 Task: Look for space in São Marcos, Brazil from 5th June, 2023 to 16th June, 2023 for 2 adults in price range Rs.14000 to Rs.18000. Place can be entire place with 1  bedroom having 1 bed and 1 bathroom. Property type can be hotel. Amenities needed are: washing machine, . Booking option can be shelf check-in. Required host language is Spanish.
Action: Mouse moved to (455, 122)
Screenshot: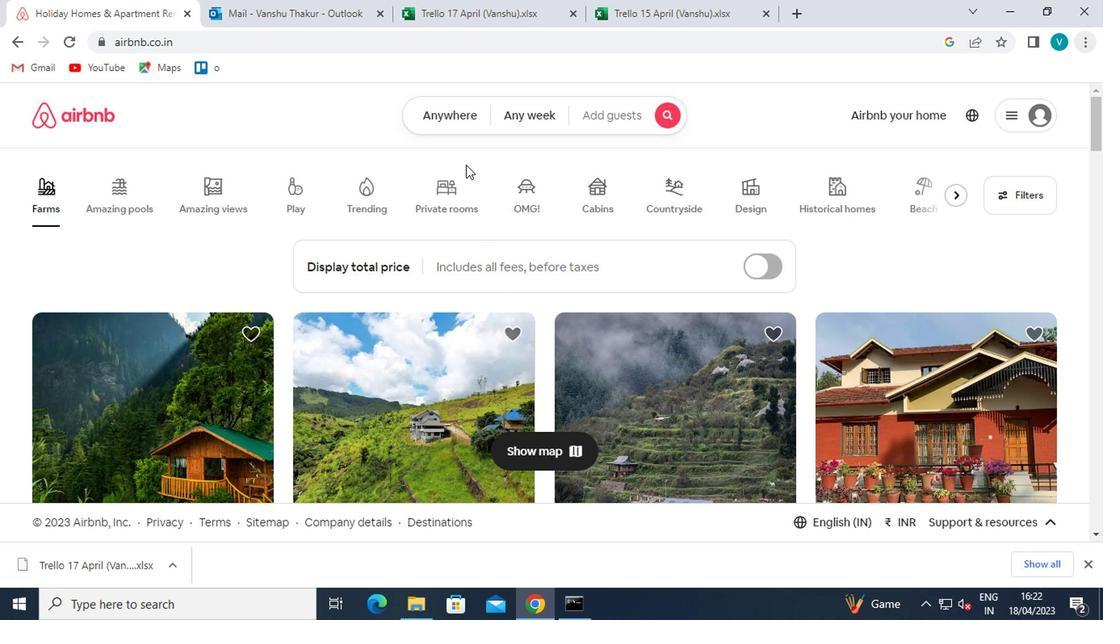 
Action: Mouse pressed left at (455, 122)
Screenshot: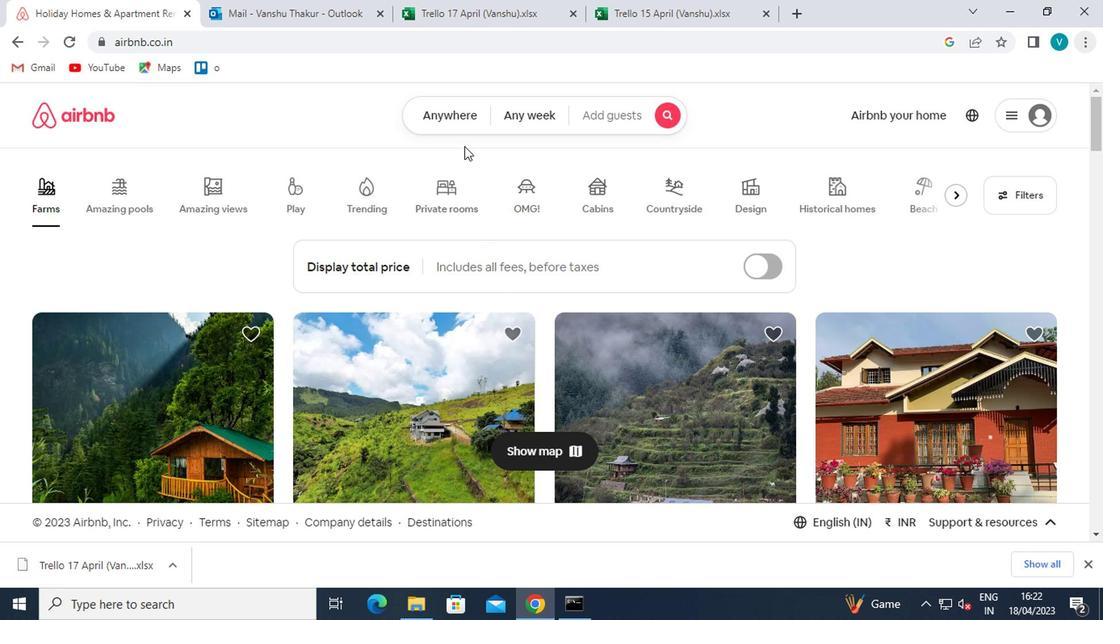 
Action: Mouse moved to (385, 183)
Screenshot: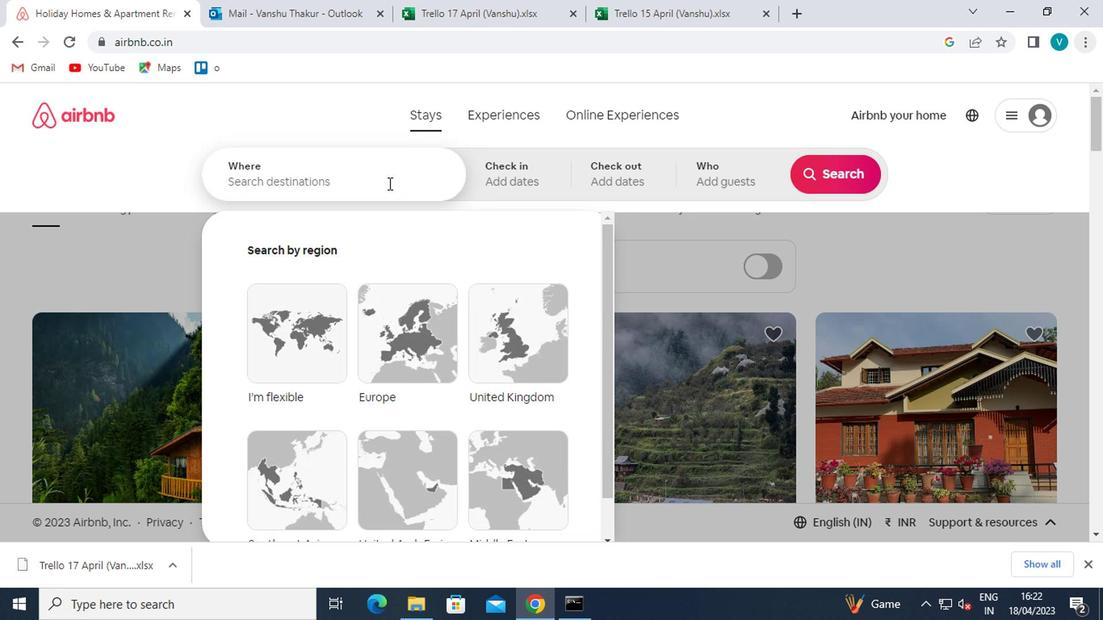 
Action: Mouse pressed left at (385, 183)
Screenshot: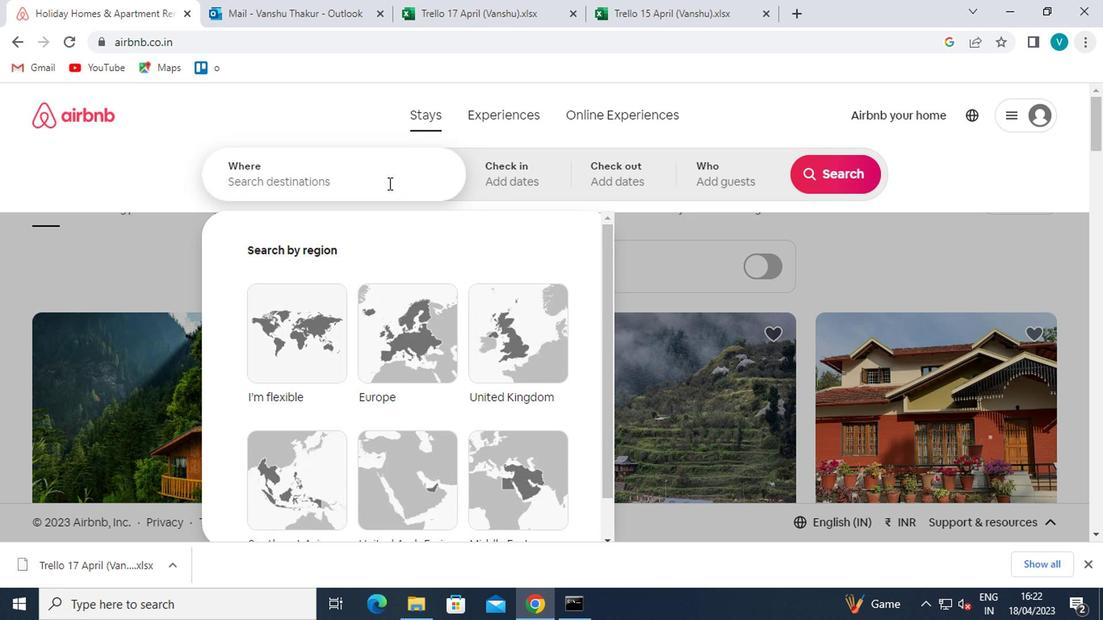 
Action: Key pressed <Key.shift>SAO<Key.space><Key.shift>MARCOS
Screenshot: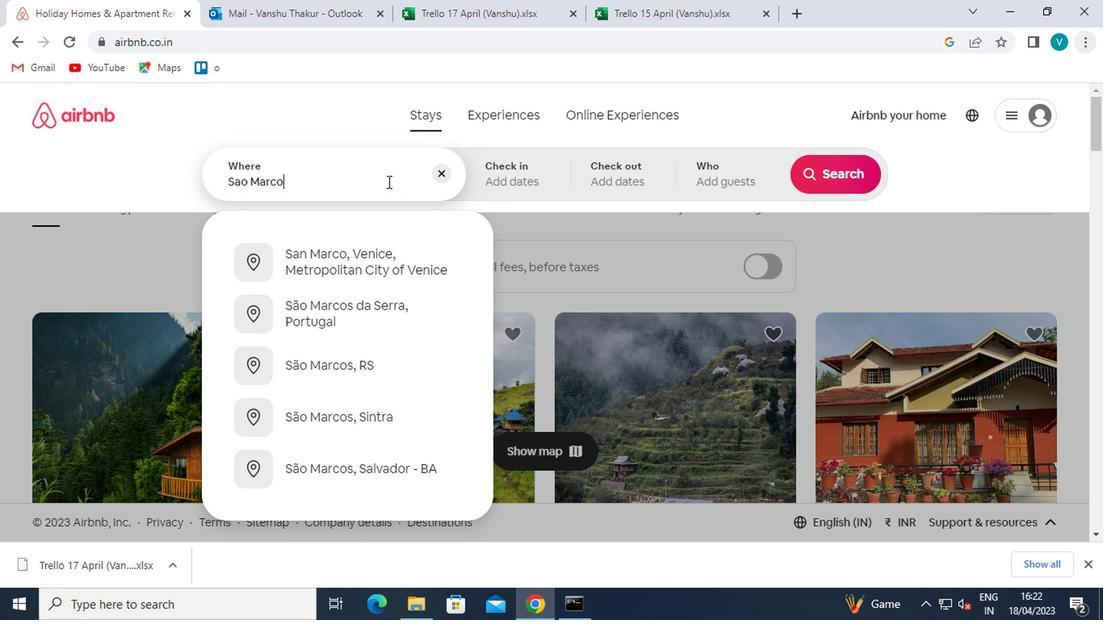 
Action: Mouse moved to (356, 268)
Screenshot: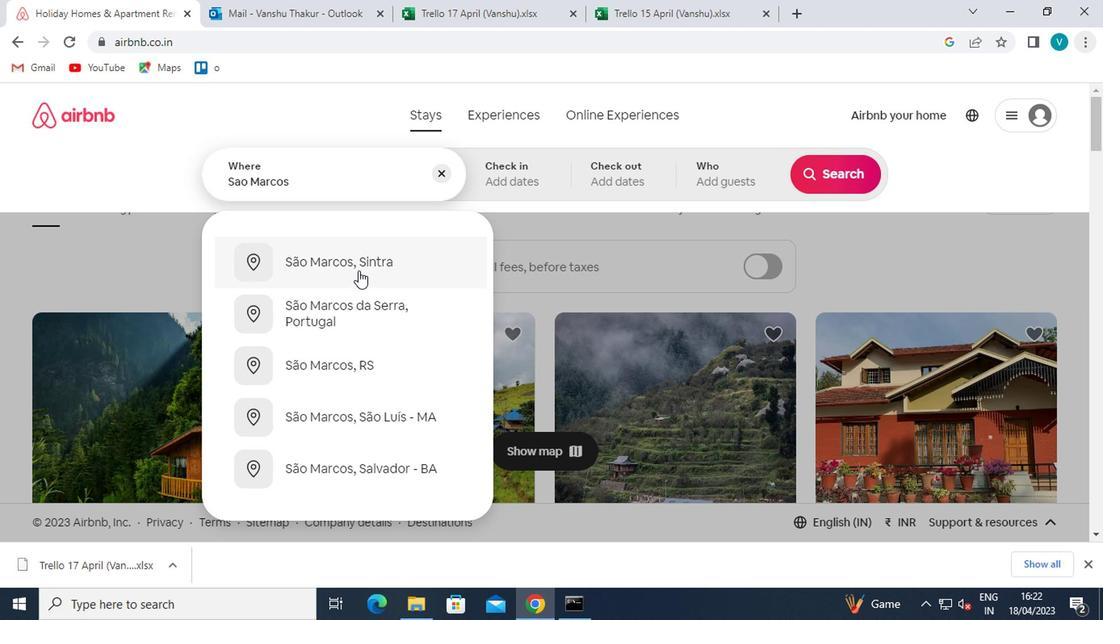 
Action: Mouse pressed left at (356, 268)
Screenshot: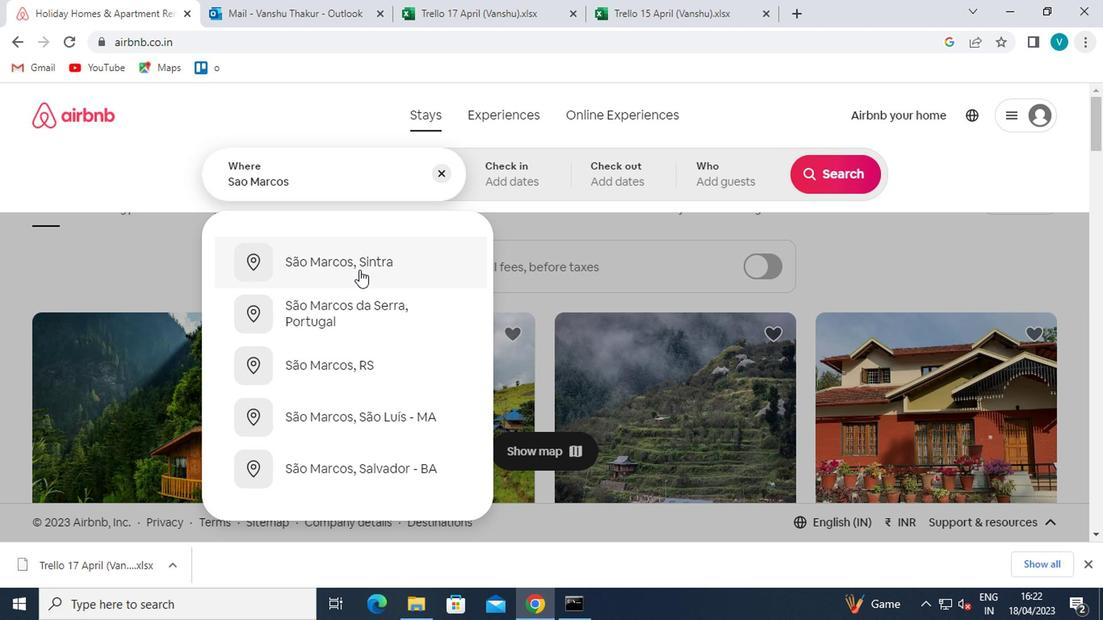 
Action: Mouse moved to (824, 304)
Screenshot: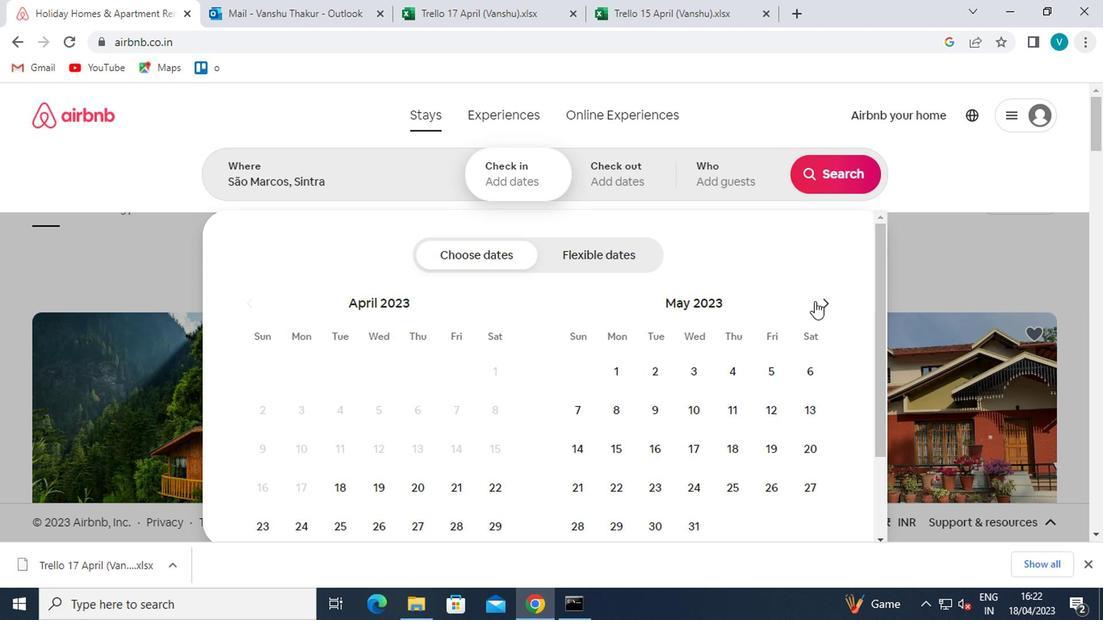 
Action: Mouse pressed left at (824, 304)
Screenshot: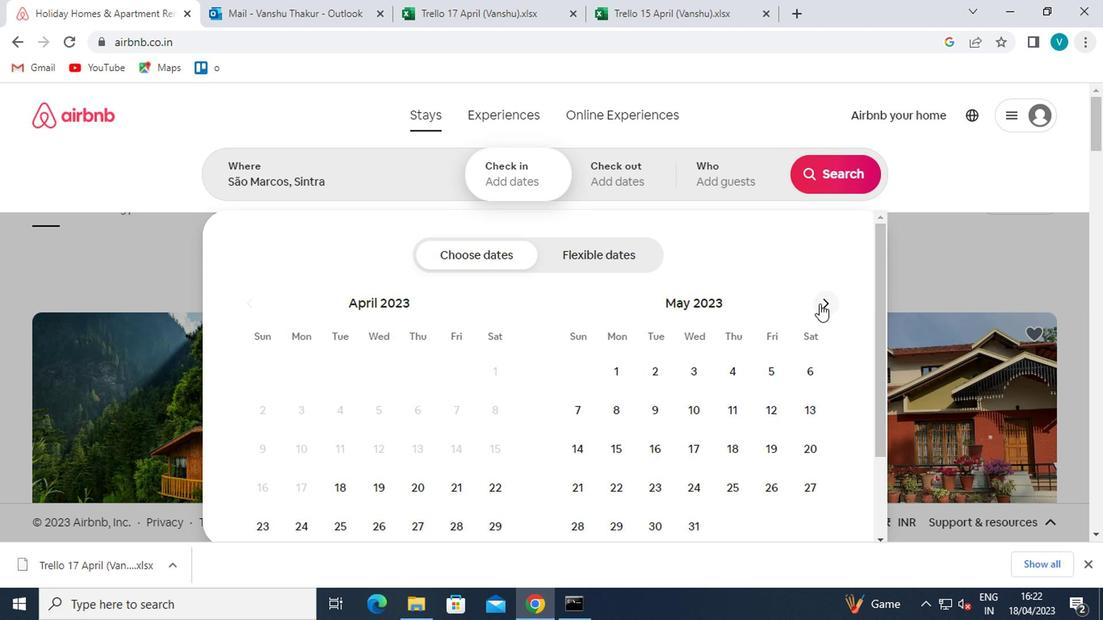
Action: Mouse moved to (628, 409)
Screenshot: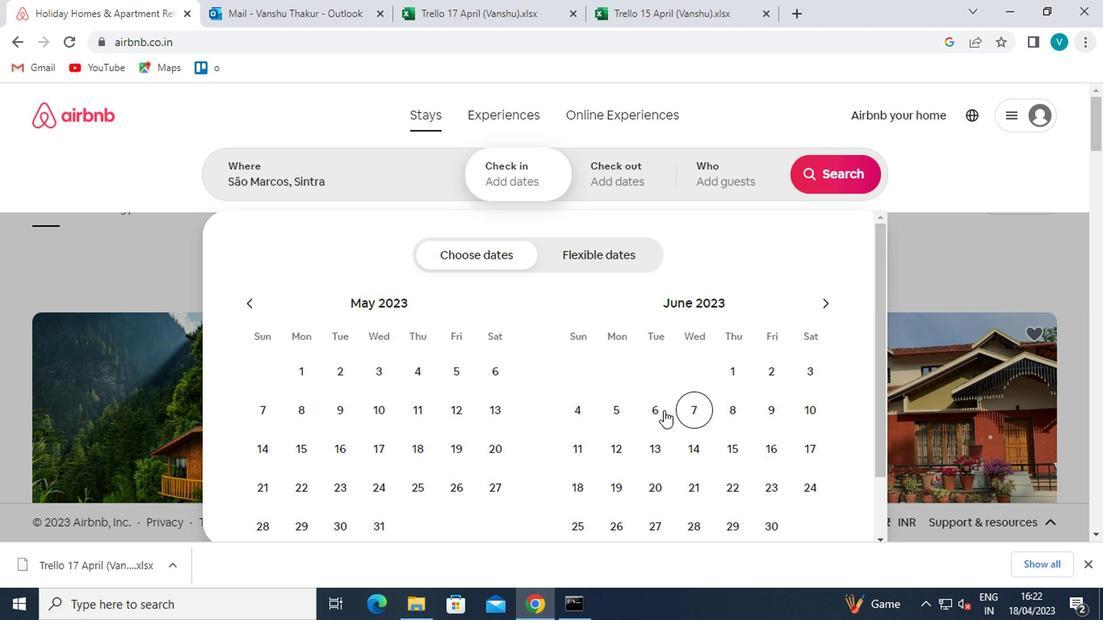 
Action: Mouse pressed left at (628, 409)
Screenshot: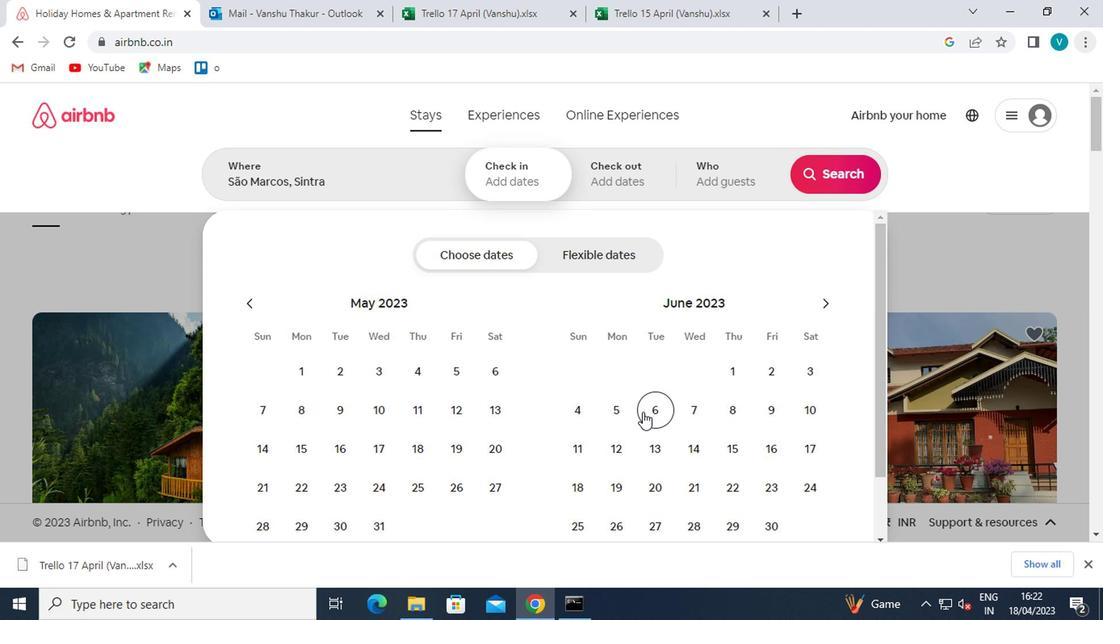 
Action: Mouse moved to (760, 440)
Screenshot: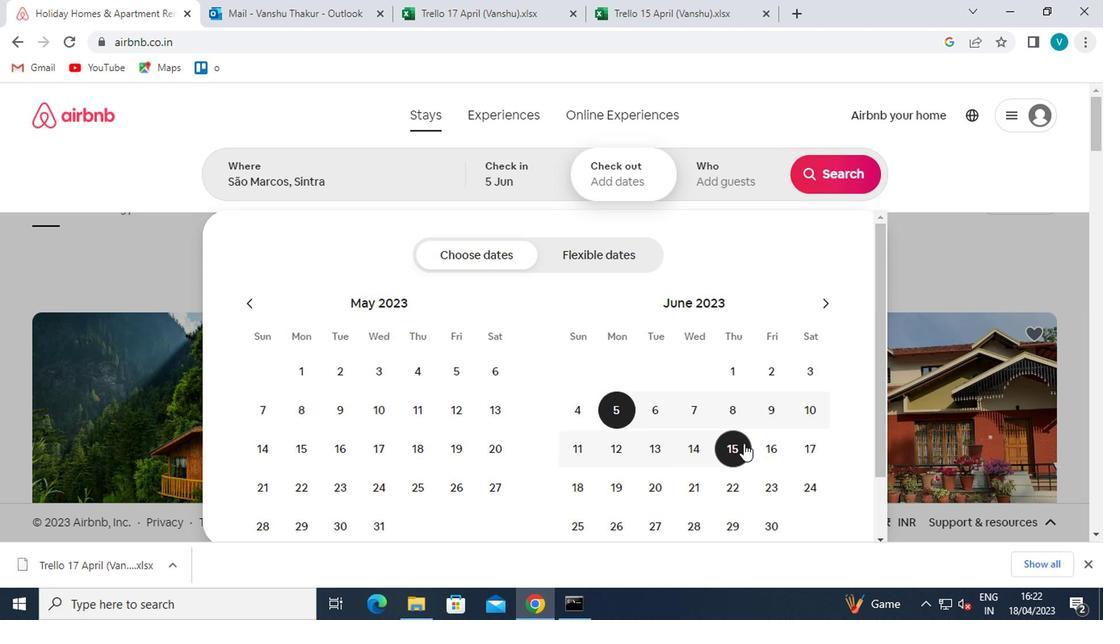 
Action: Mouse pressed left at (760, 440)
Screenshot: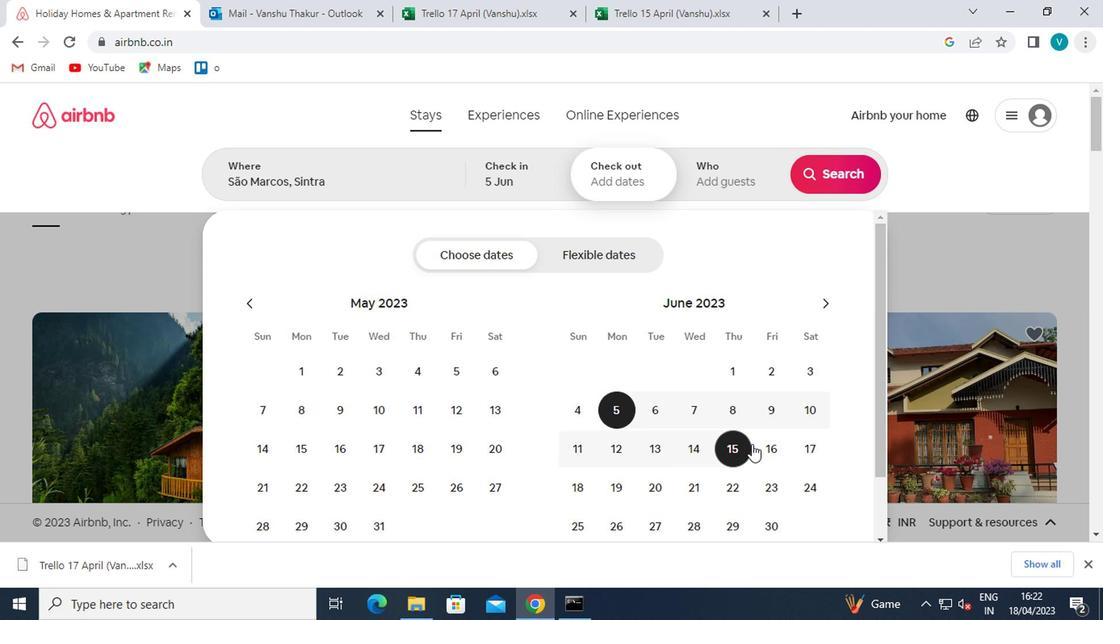 
Action: Mouse moved to (734, 157)
Screenshot: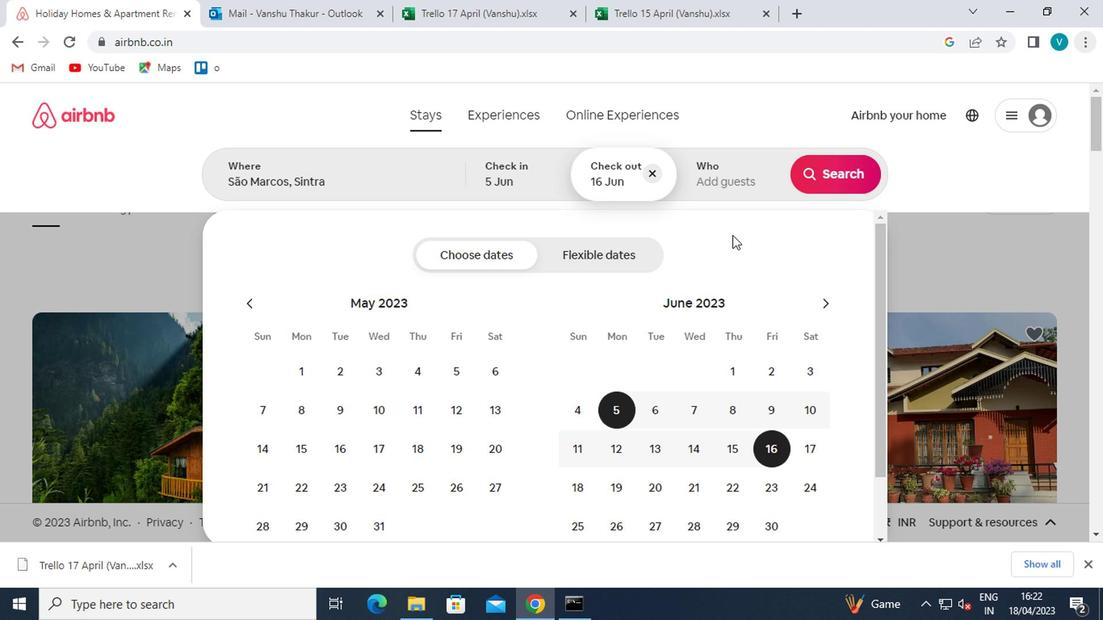 
Action: Mouse pressed left at (734, 157)
Screenshot: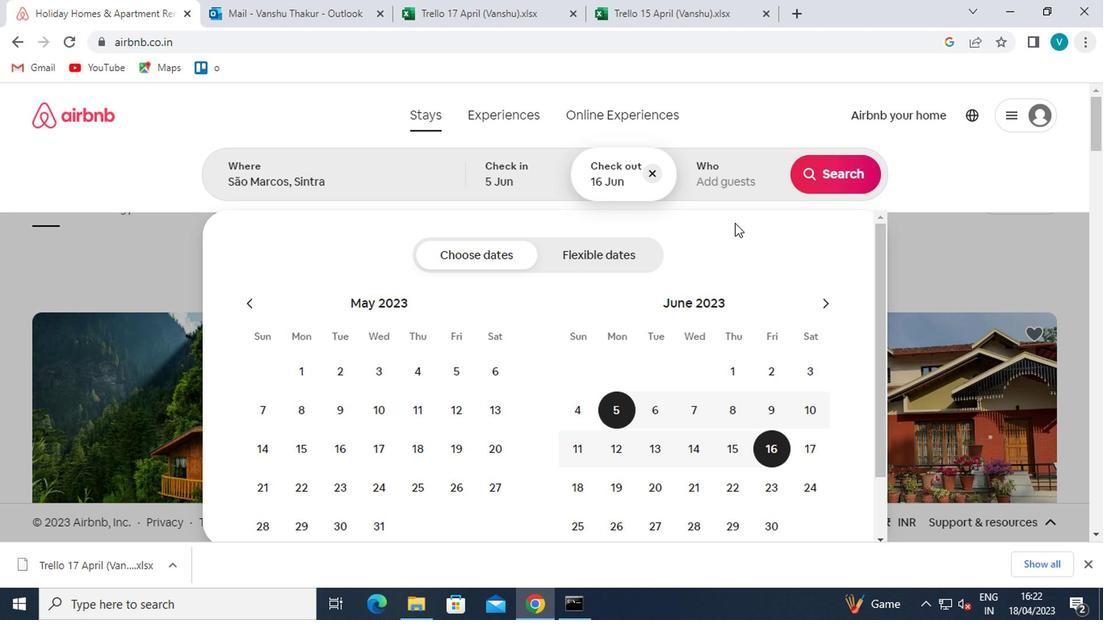 
Action: Mouse moved to (828, 257)
Screenshot: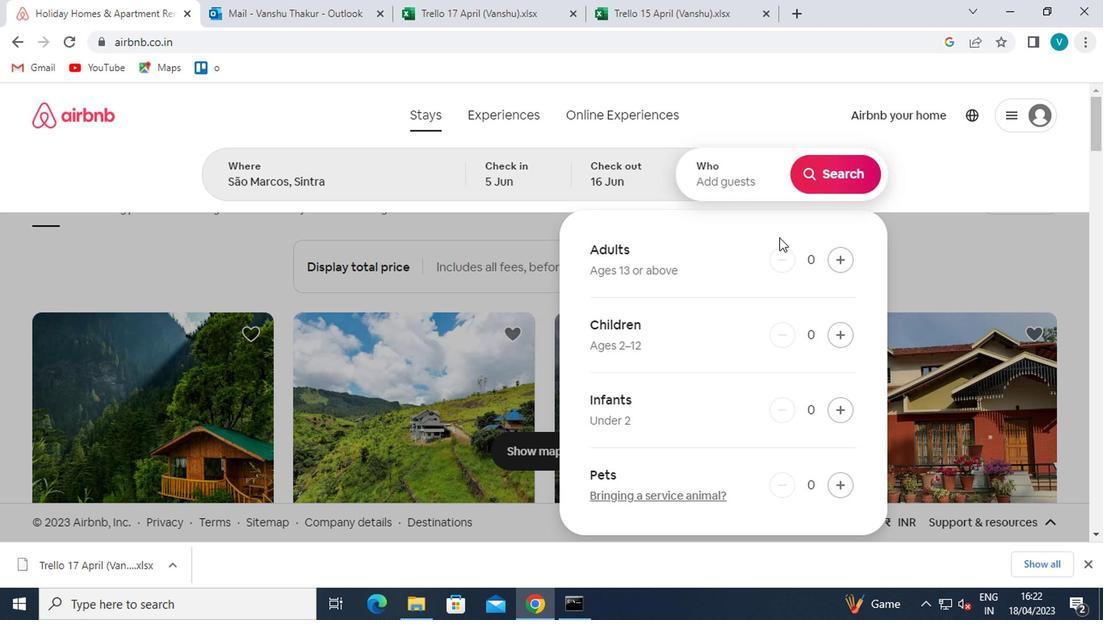 
Action: Mouse pressed left at (828, 257)
Screenshot: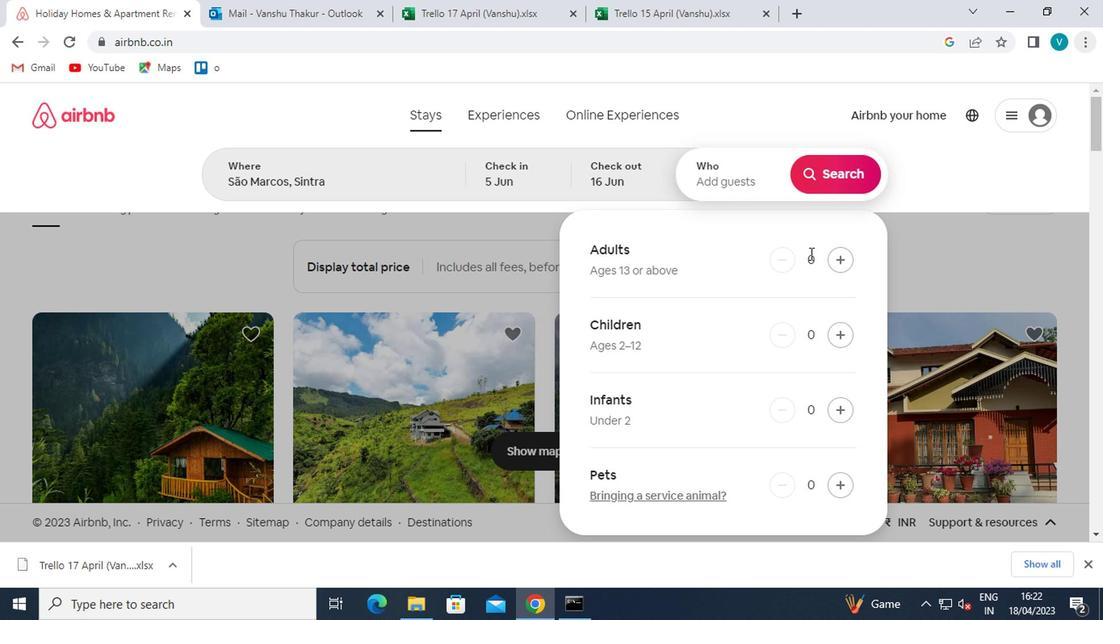 
Action: Mouse pressed left at (828, 257)
Screenshot: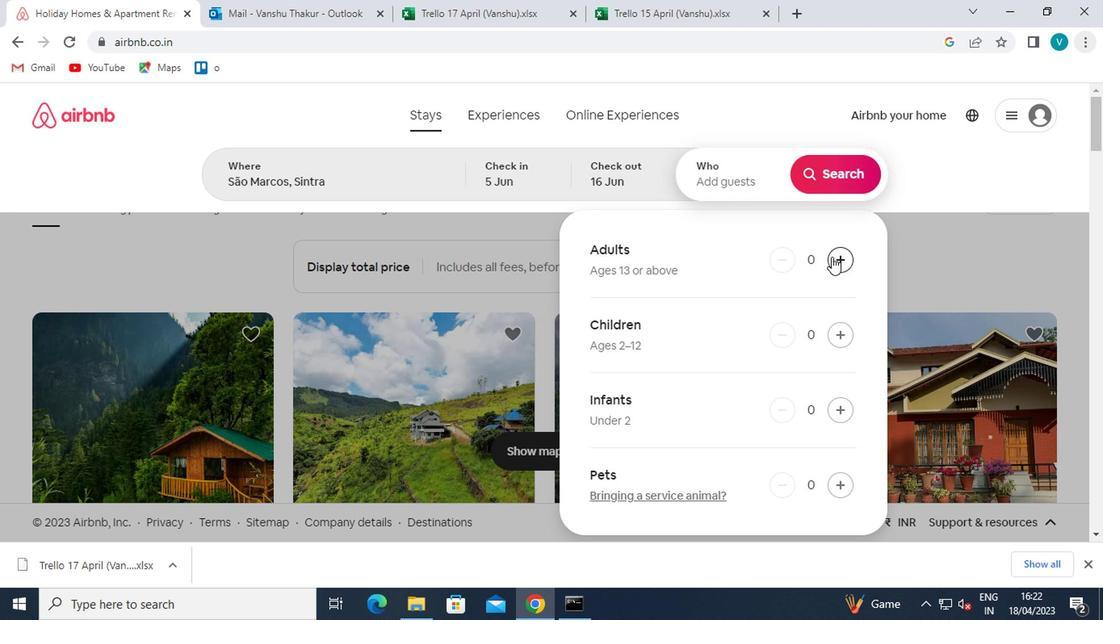 
Action: Mouse moved to (835, 171)
Screenshot: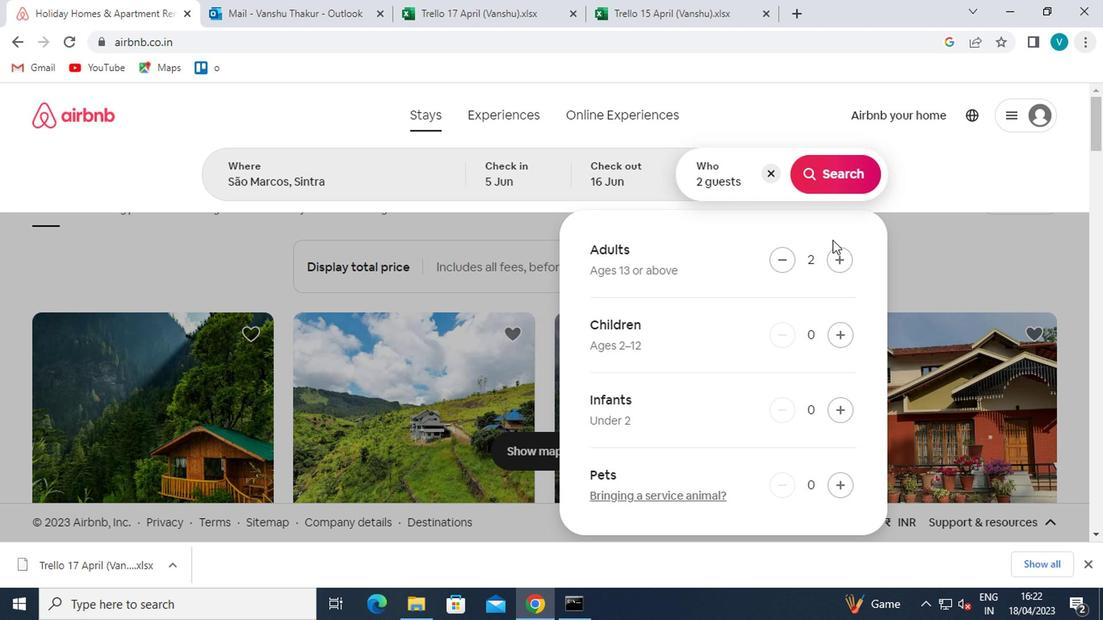 
Action: Mouse pressed left at (835, 171)
Screenshot: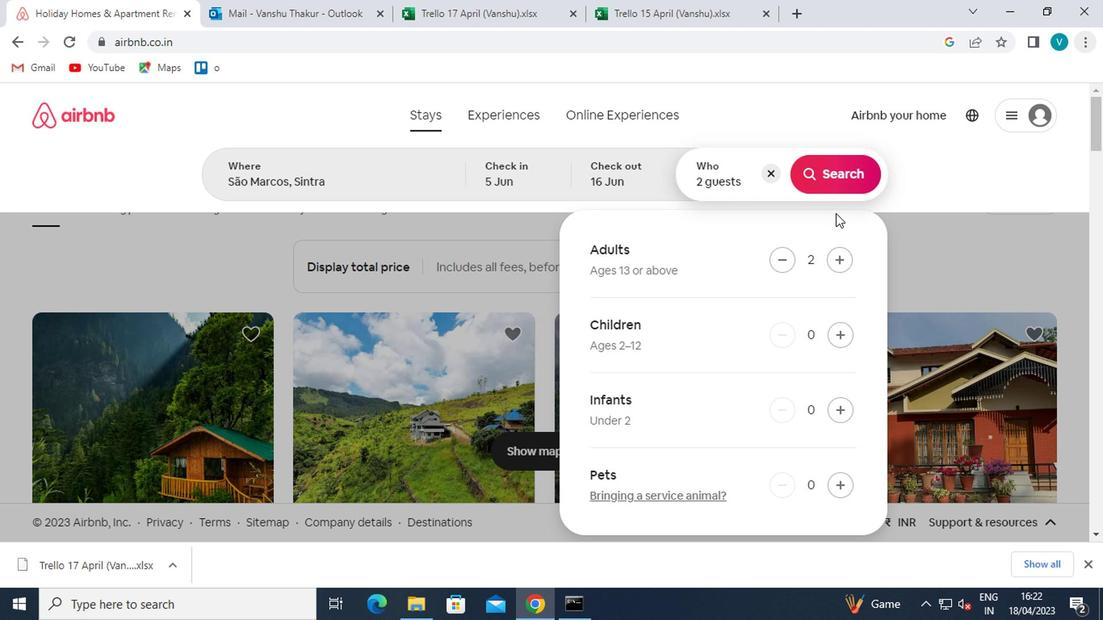 
Action: Mouse moved to (1009, 189)
Screenshot: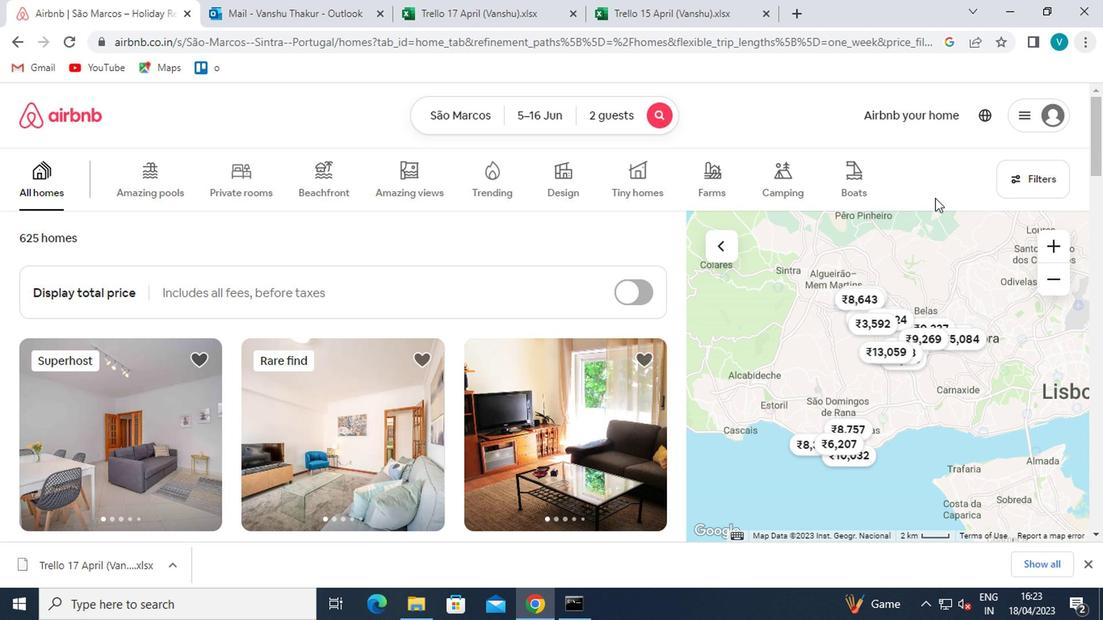 
Action: Mouse pressed left at (1009, 189)
Screenshot: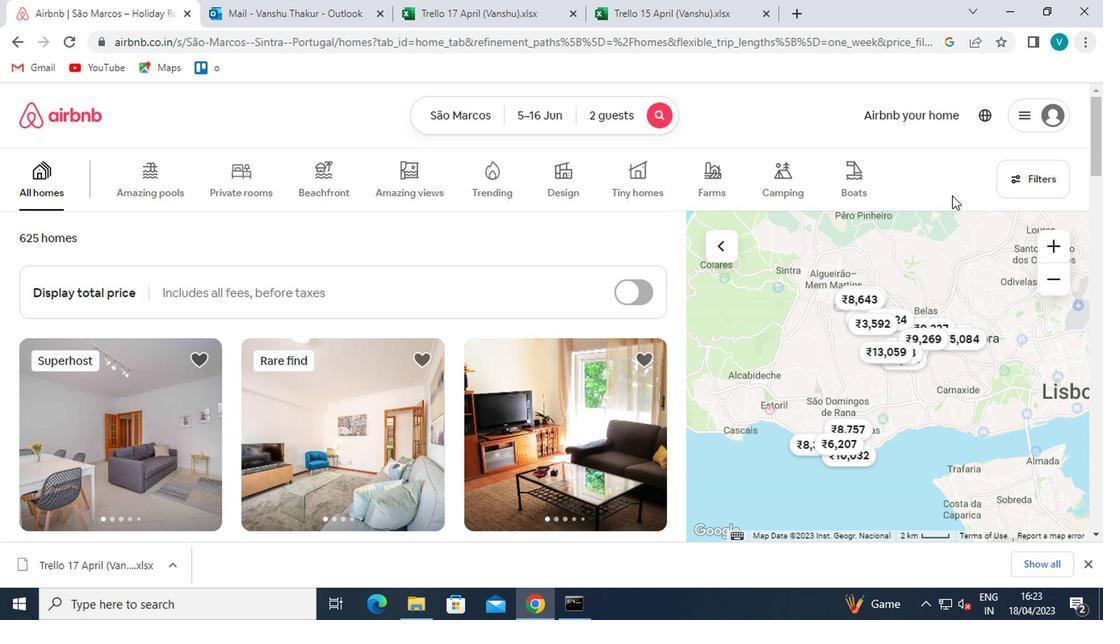 
Action: Mouse moved to (436, 379)
Screenshot: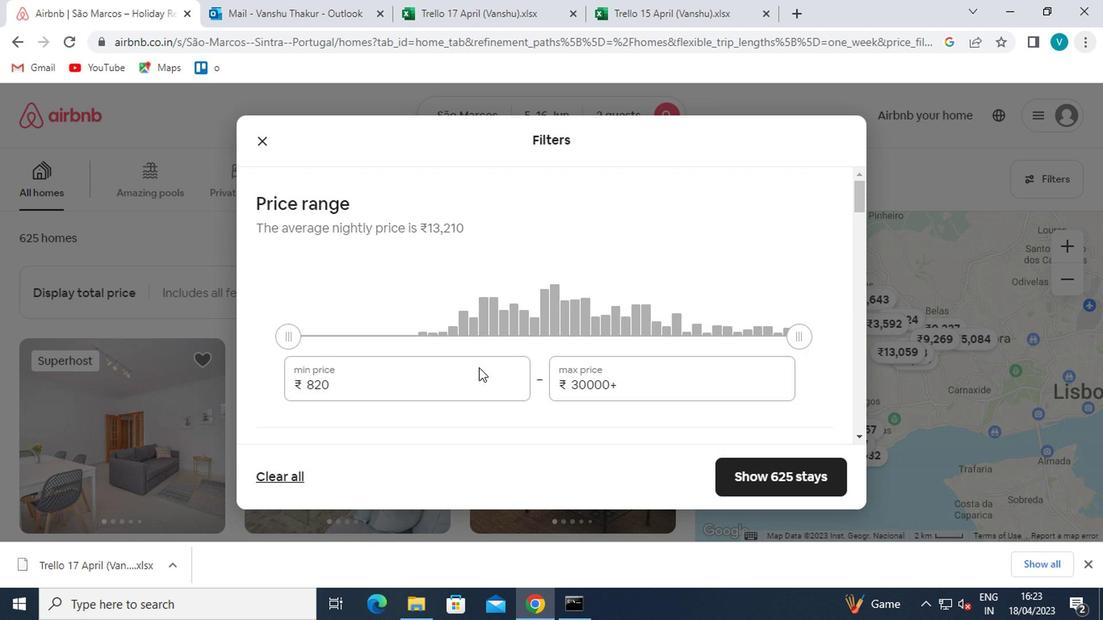 
Action: Mouse pressed left at (436, 379)
Screenshot: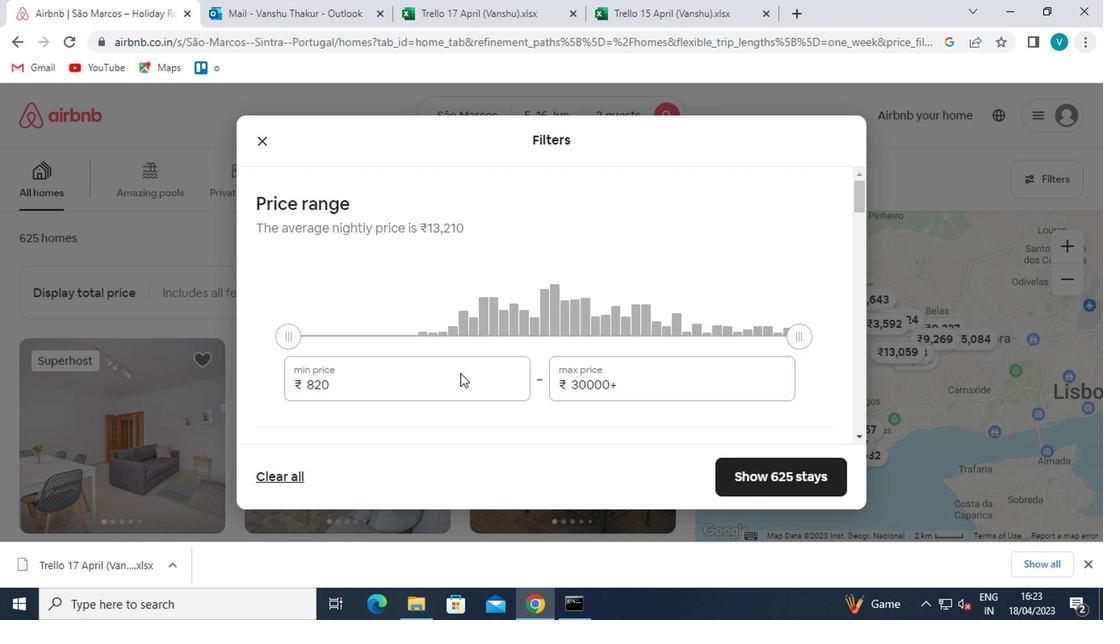 
Action: Mouse moved to (436, 384)
Screenshot: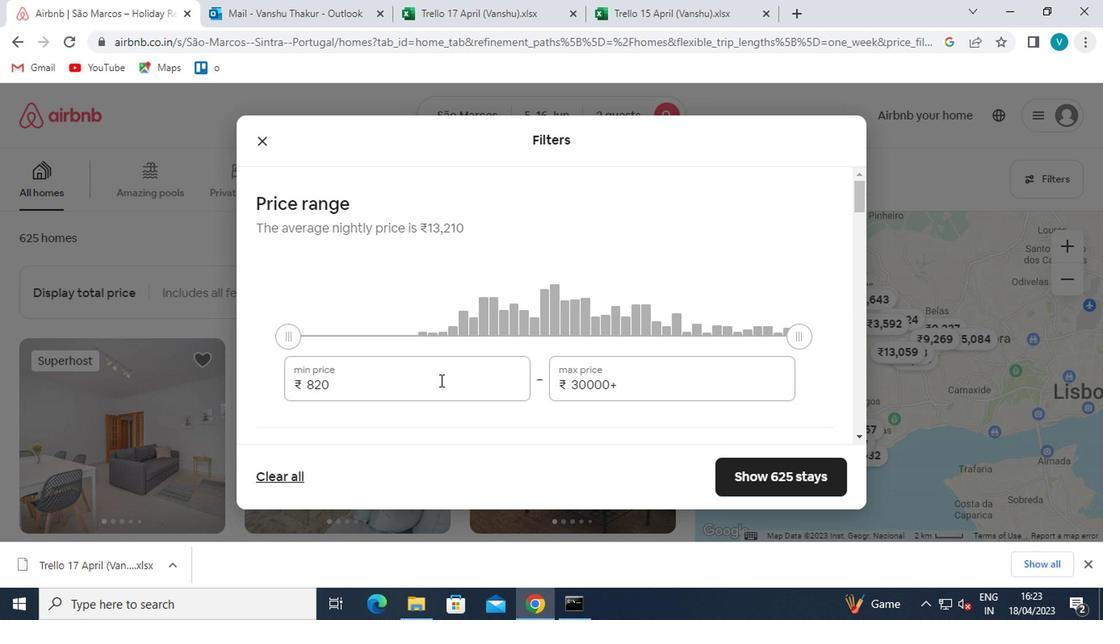 
Action: Key pressed <Key.backspace><Key.backspace><Key.backspace>14000<Key.backspace><Key.backspace><Key.backspace><Key.backspace><Key.backspace><Key.backspace><Key.backspace><Key.backspace>14000
Screenshot: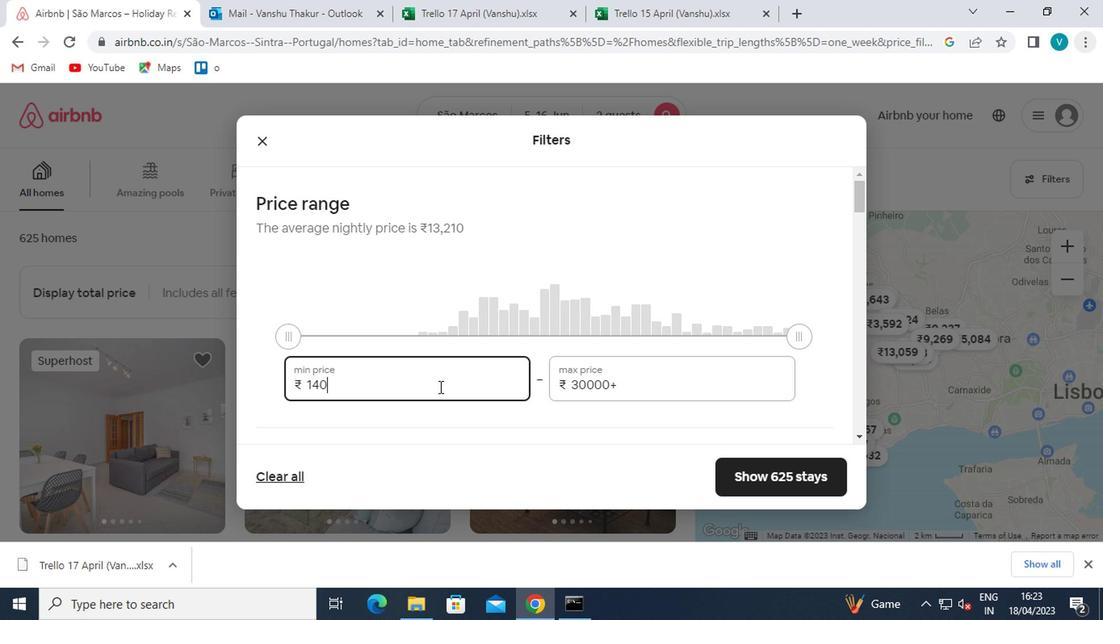 
Action: Mouse moved to (664, 388)
Screenshot: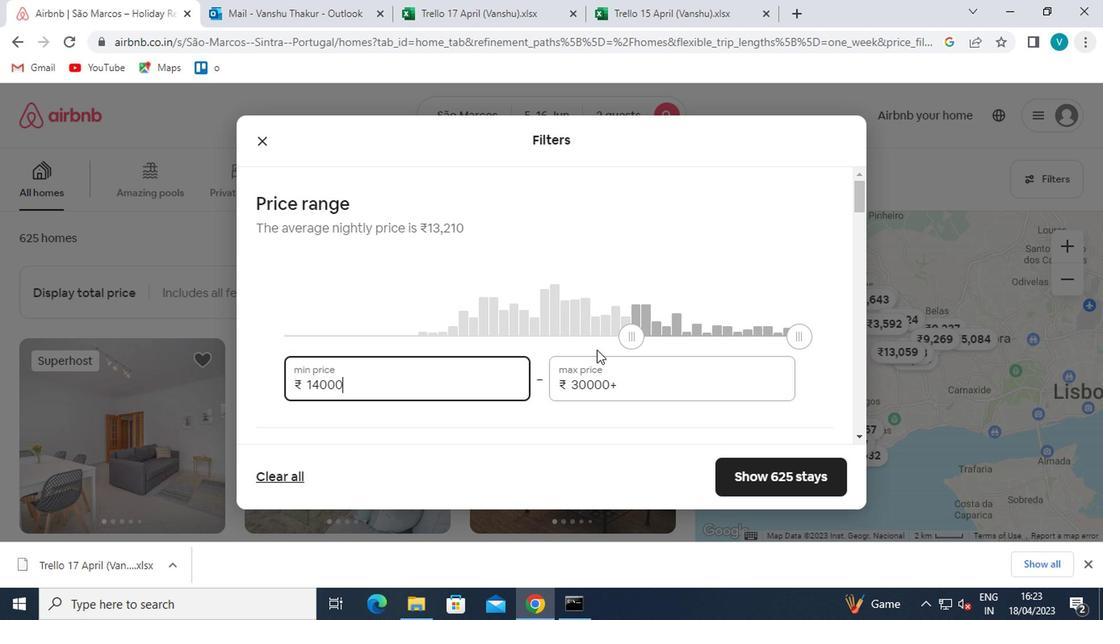
Action: Mouse pressed left at (664, 388)
Screenshot: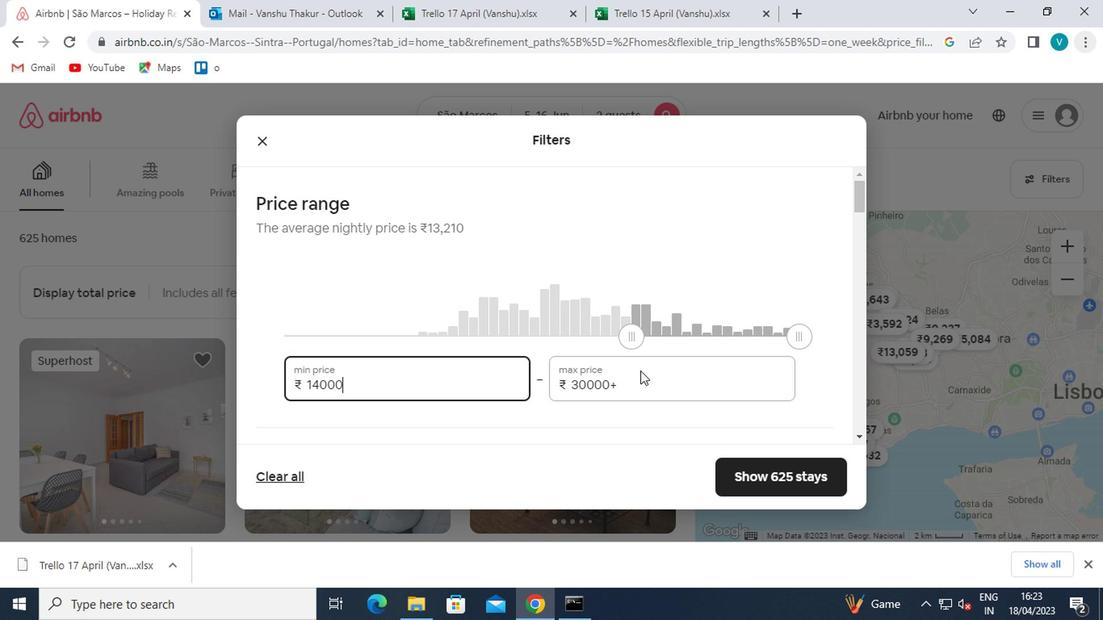 
Action: Mouse moved to (664, 388)
Screenshot: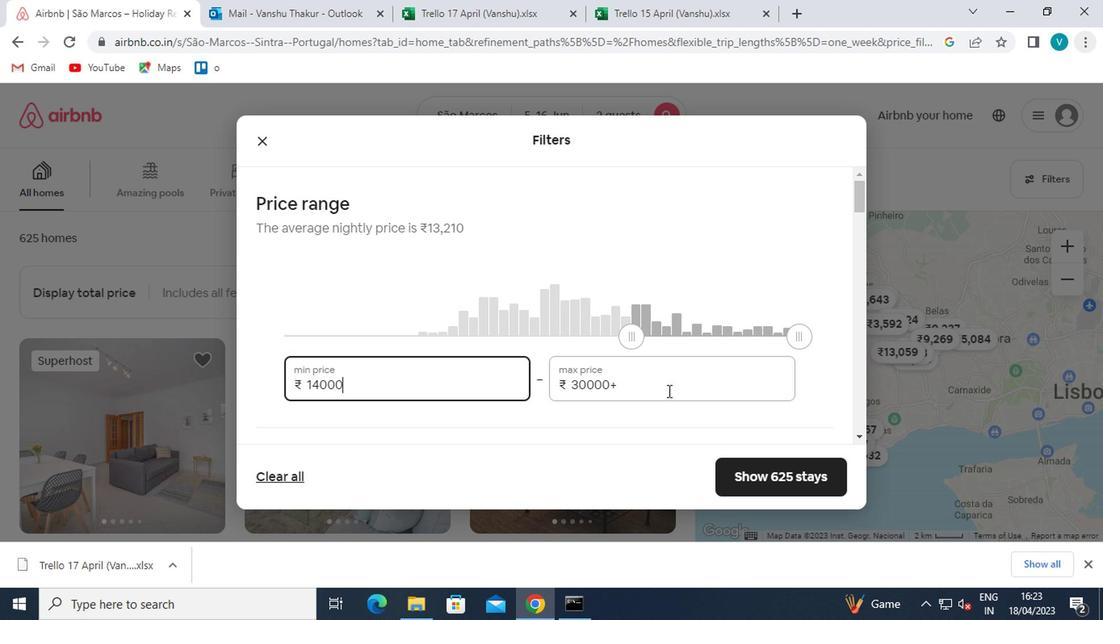 
Action: Key pressed <Key.backspace><Key.backspace><Key.backspace><Key.backspace><Key.backspace><Key.backspace>18000
Screenshot: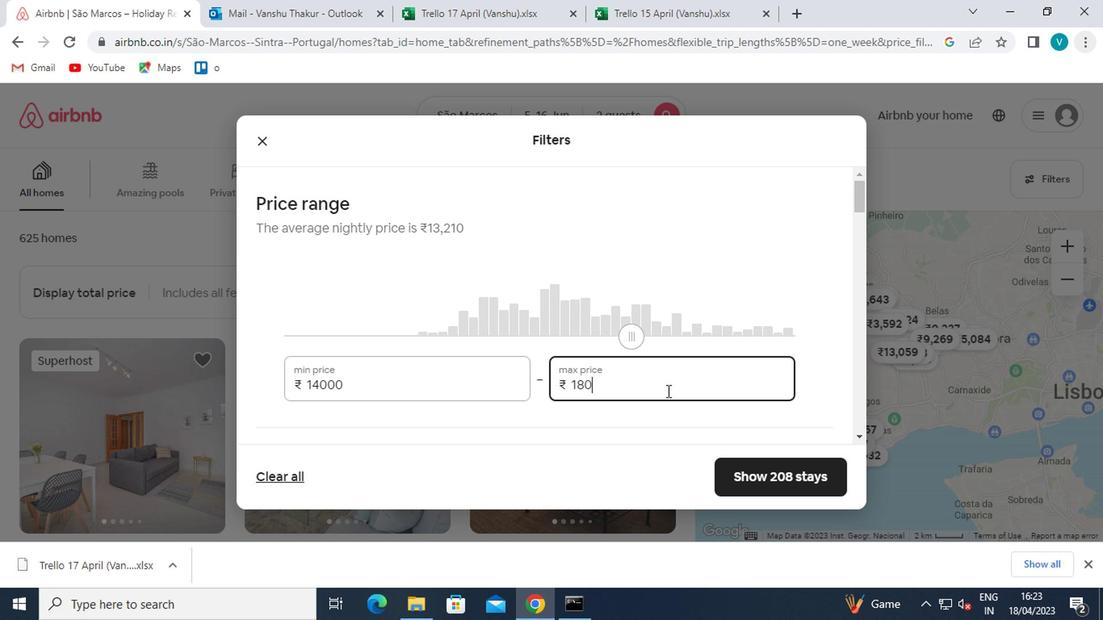 
Action: Mouse moved to (662, 378)
Screenshot: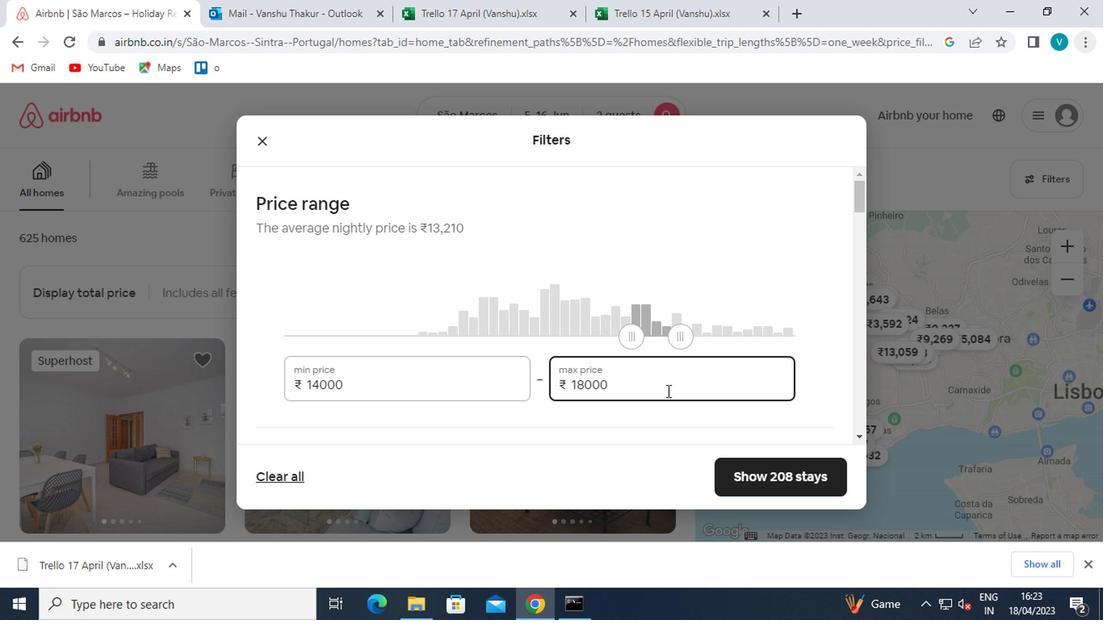 
Action: Mouse scrolled (662, 377) with delta (0, 0)
Screenshot: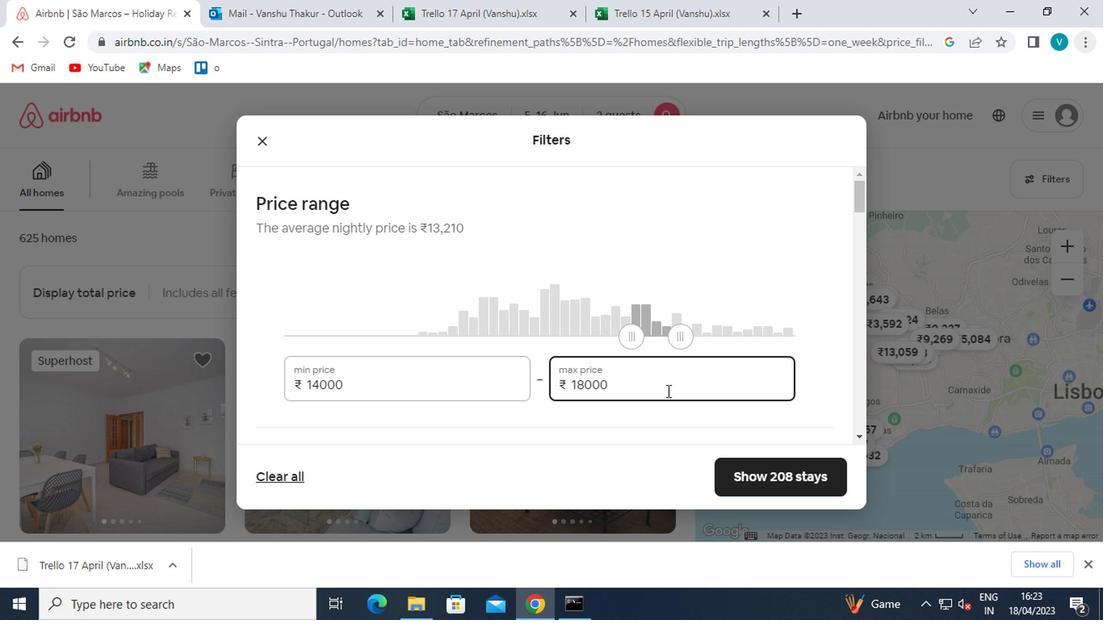 
Action: Mouse scrolled (662, 377) with delta (0, 0)
Screenshot: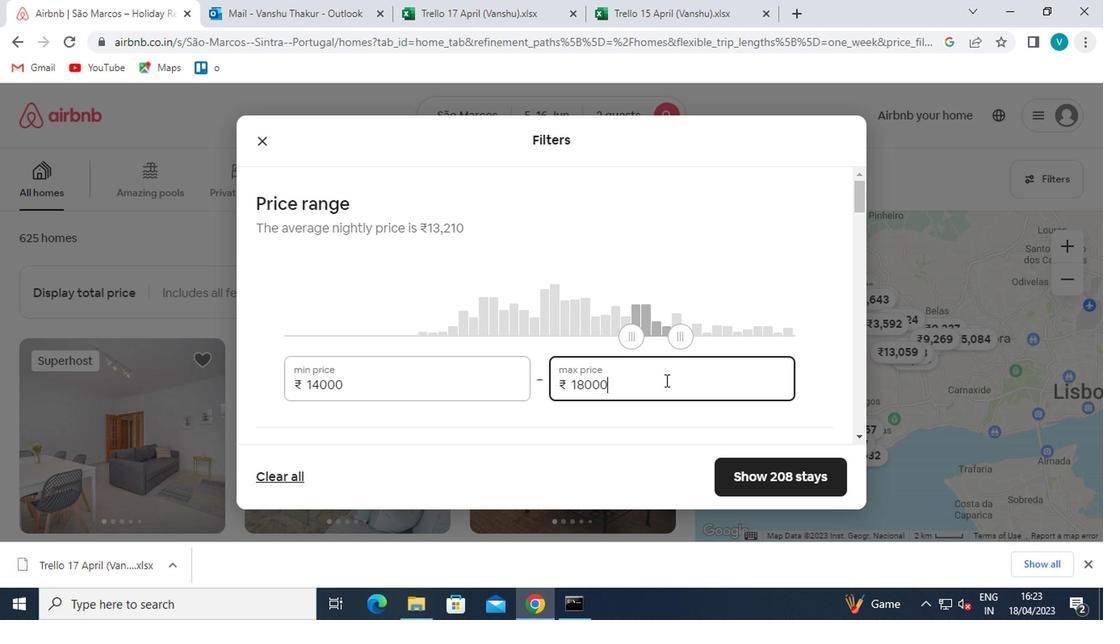 
Action: Mouse moved to (662, 379)
Screenshot: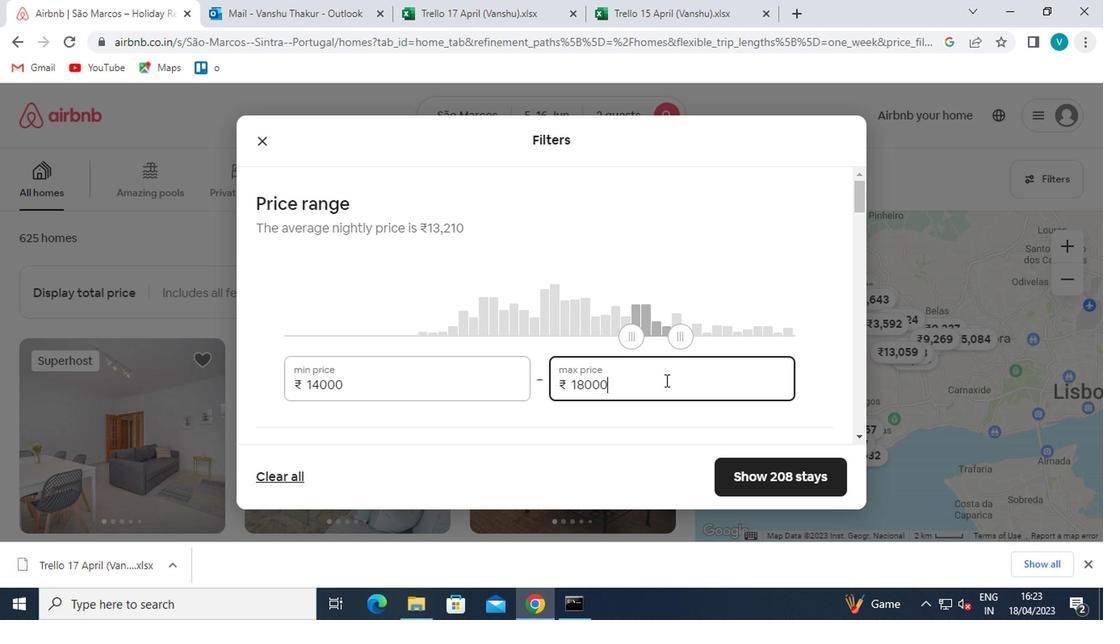 
Action: Mouse scrolled (662, 379) with delta (0, 0)
Screenshot: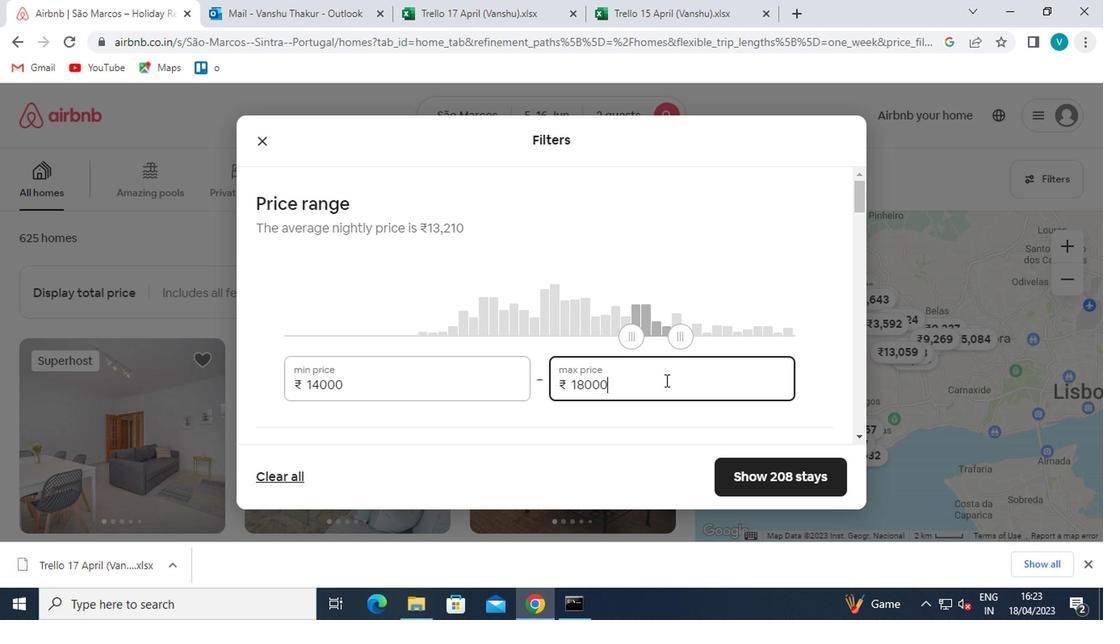 
Action: Mouse scrolled (662, 379) with delta (0, 0)
Screenshot: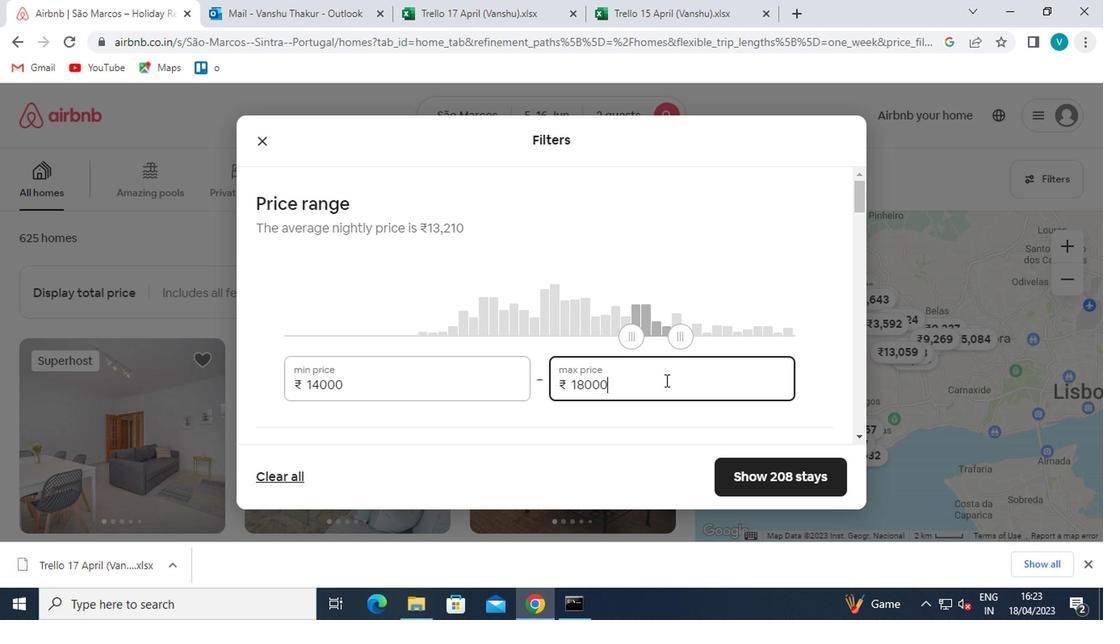 
Action: Mouse moved to (260, 194)
Screenshot: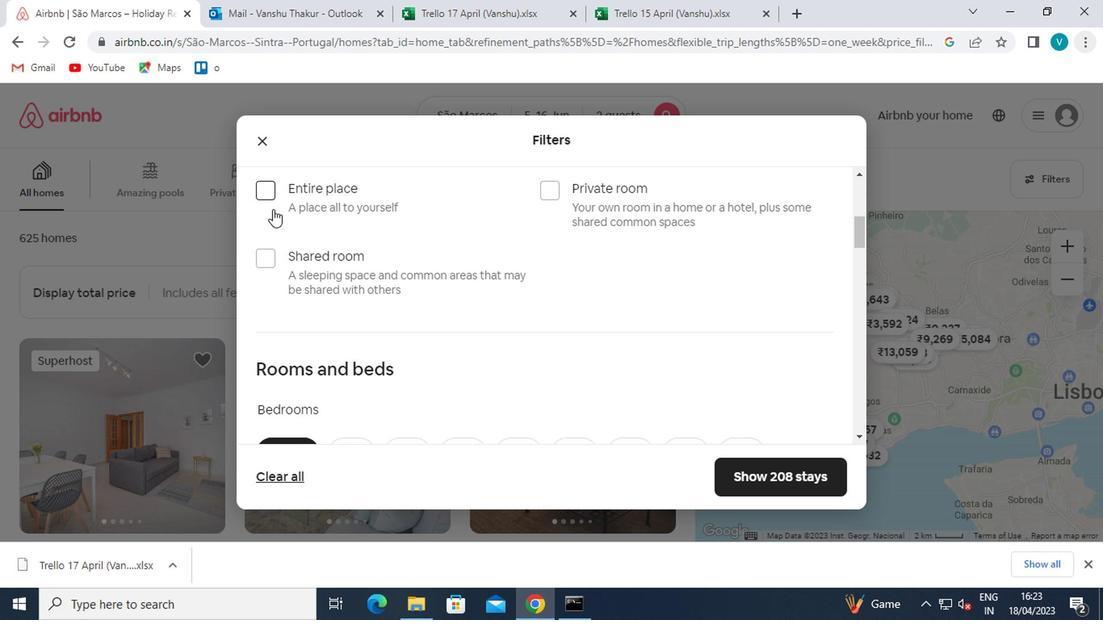 
Action: Mouse pressed left at (260, 194)
Screenshot: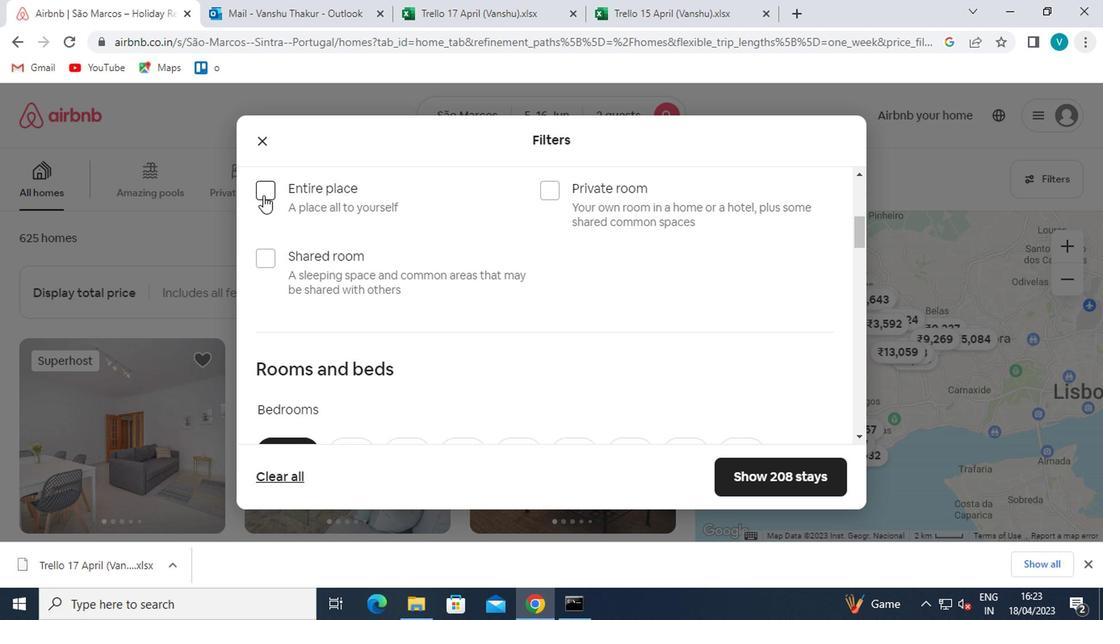 
Action: Mouse moved to (315, 247)
Screenshot: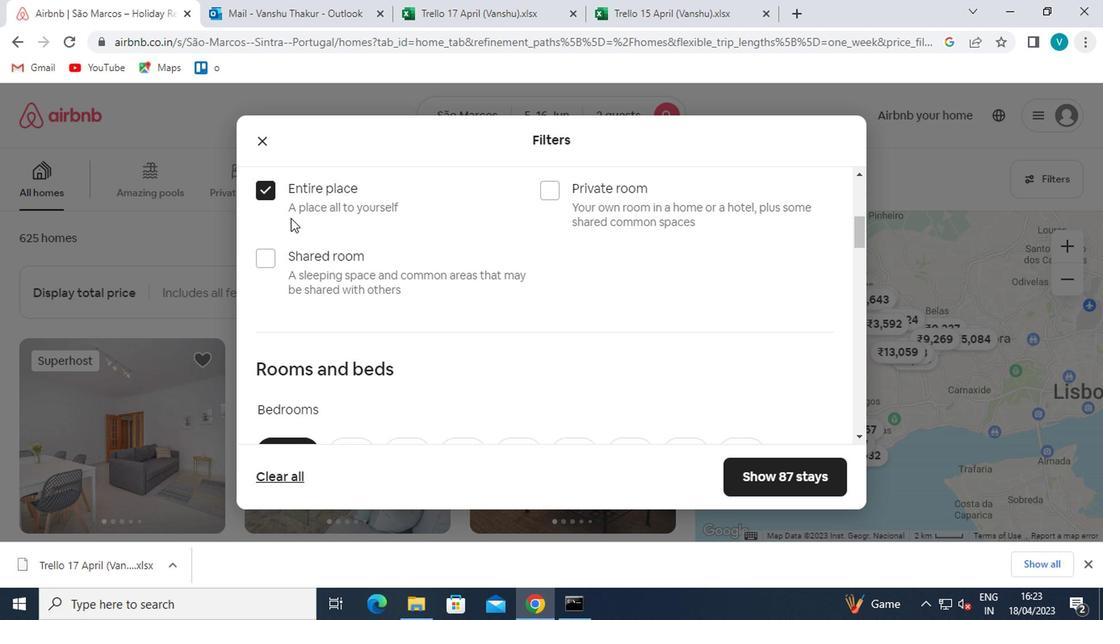 
Action: Mouse scrolled (315, 247) with delta (0, 0)
Screenshot: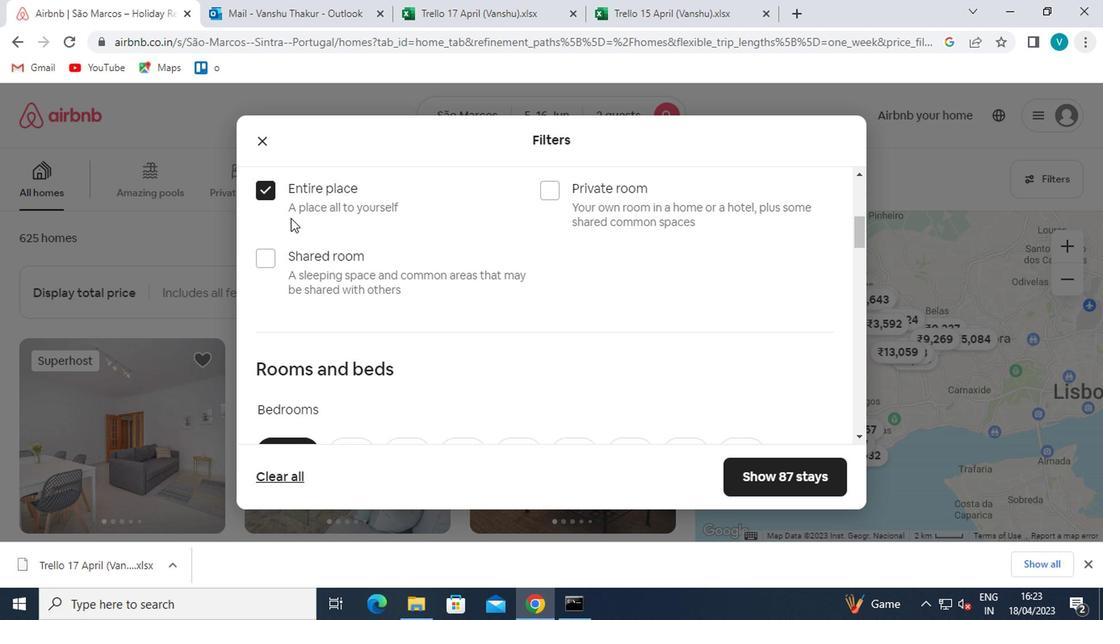 
Action: Mouse moved to (320, 255)
Screenshot: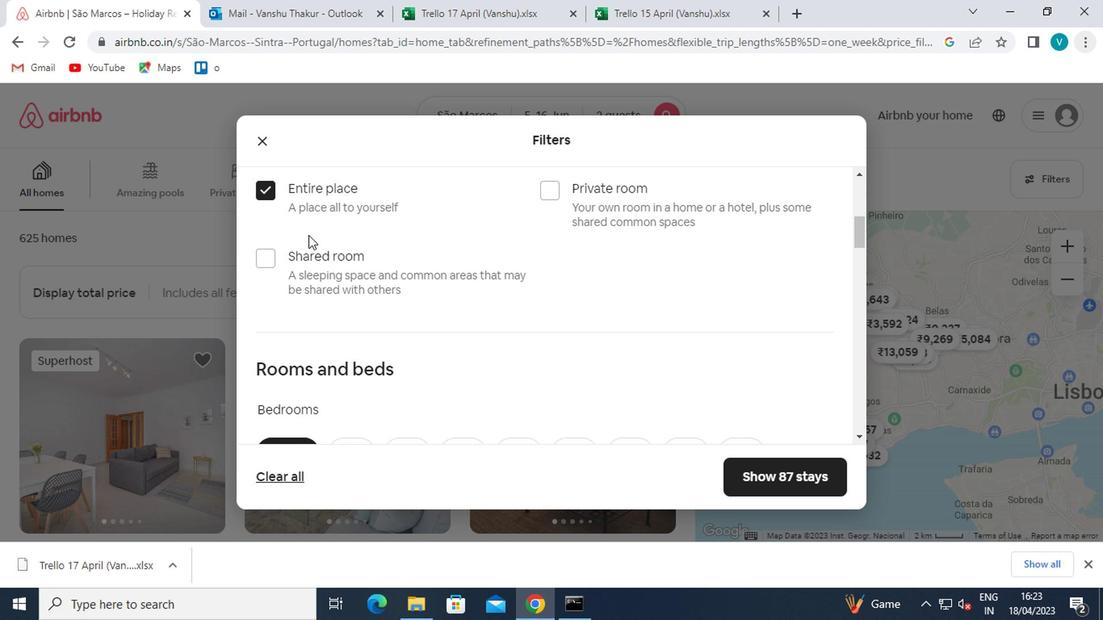
Action: Mouse scrolled (320, 254) with delta (0, -1)
Screenshot: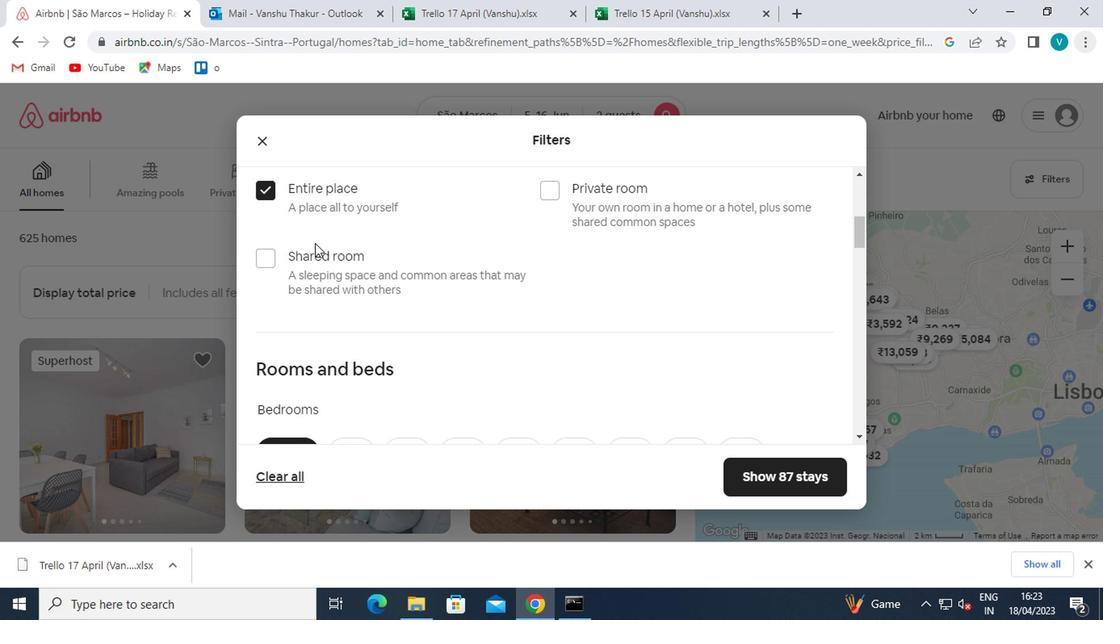 
Action: Mouse moved to (337, 280)
Screenshot: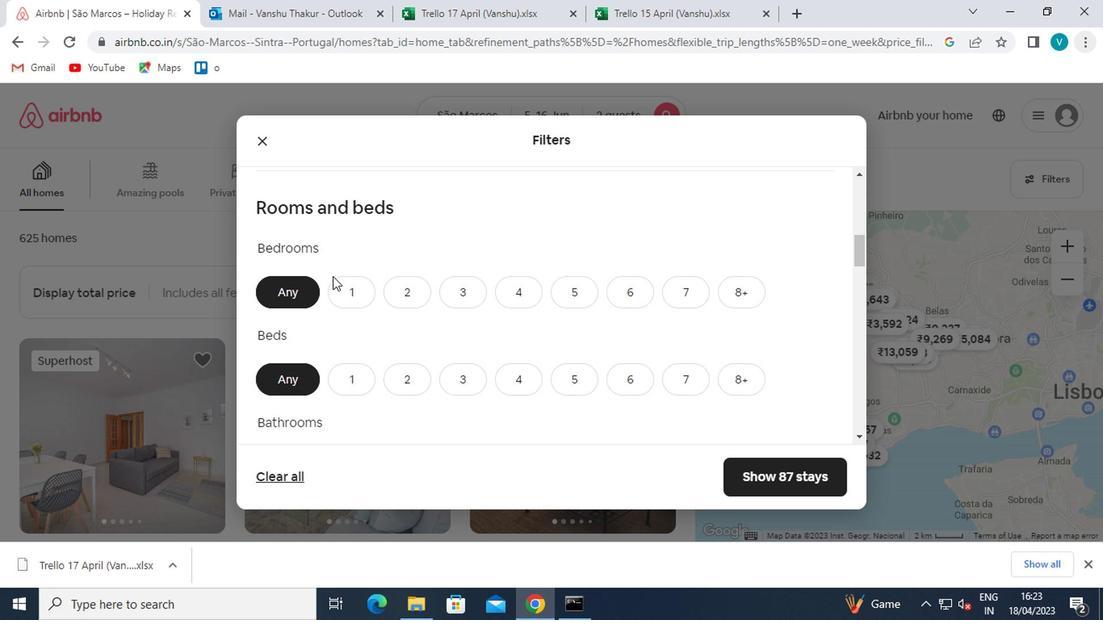
Action: Mouse pressed left at (337, 280)
Screenshot: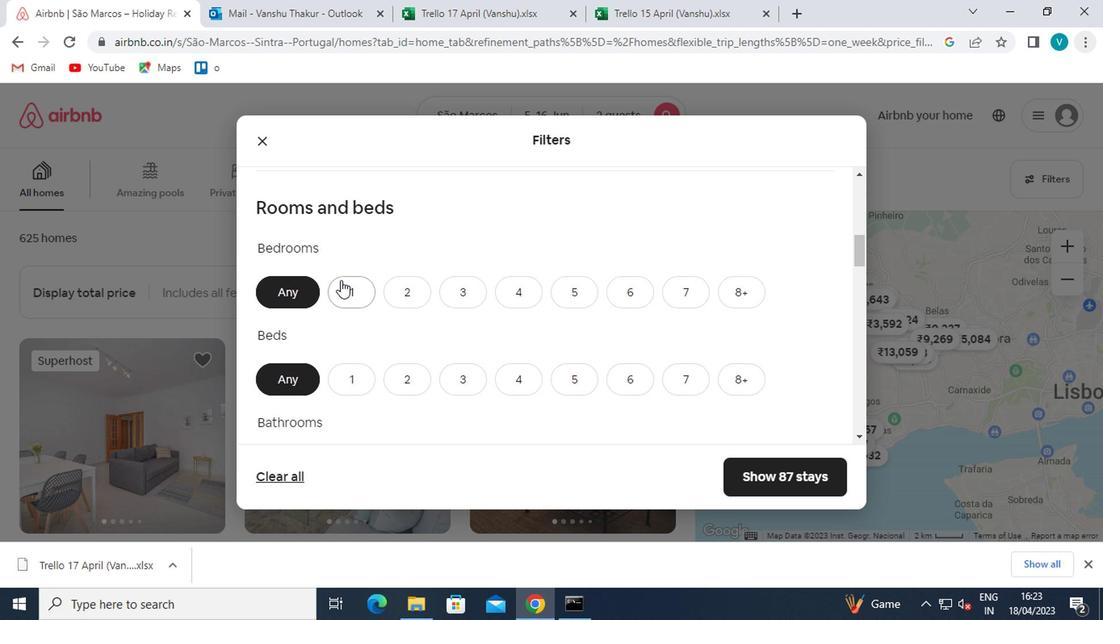 
Action: Mouse moved to (347, 375)
Screenshot: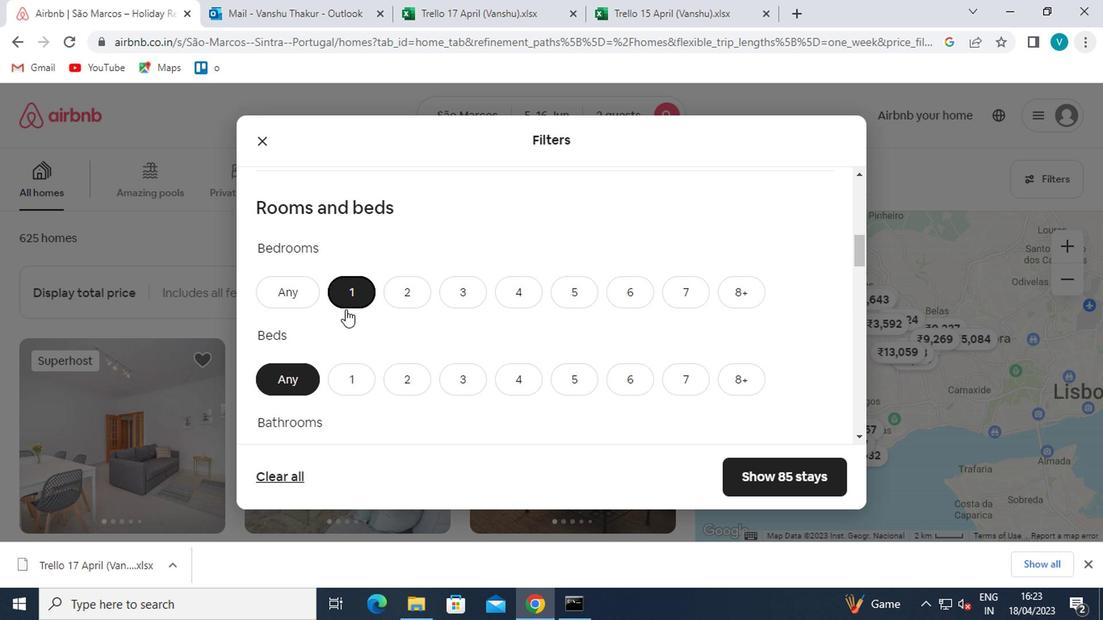 
Action: Mouse pressed left at (347, 375)
Screenshot: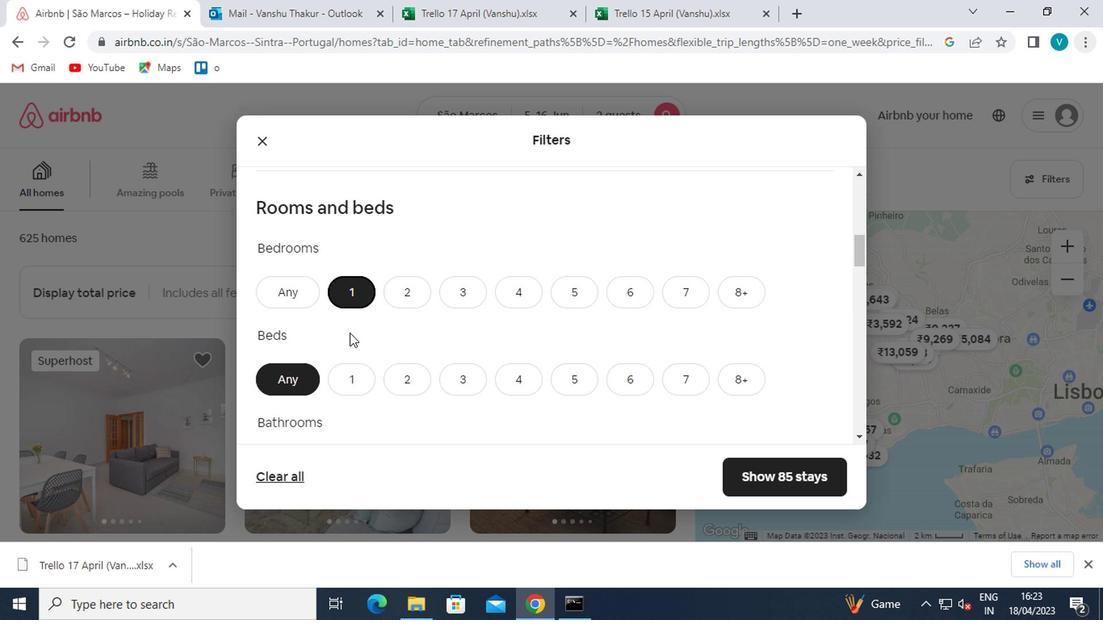 
Action: Mouse moved to (350, 375)
Screenshot: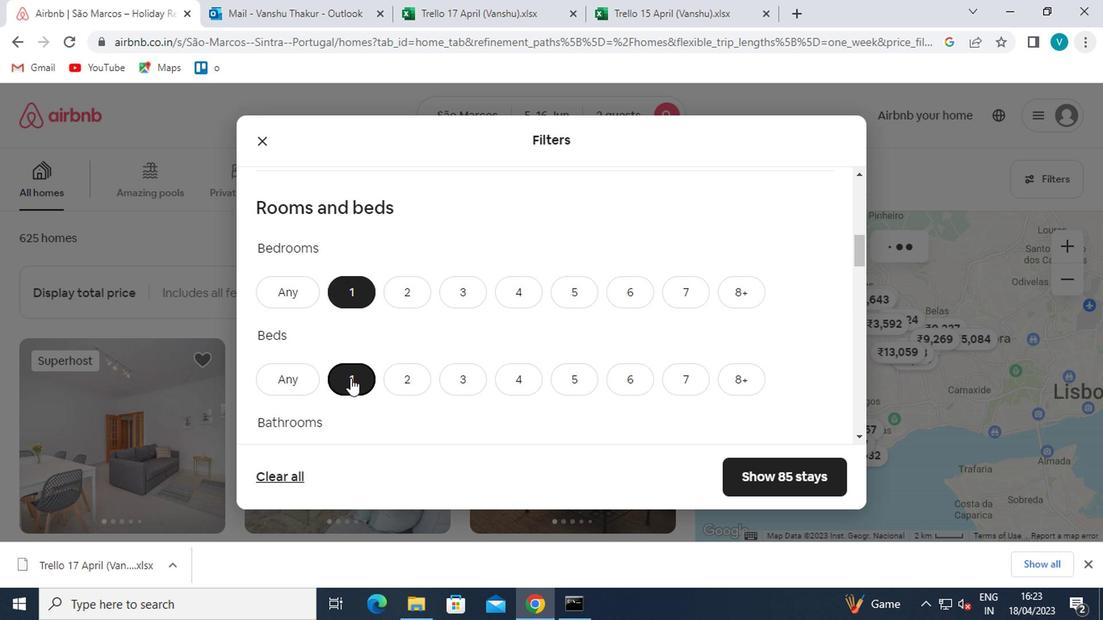 
Action: Mouse scrolled (350, 374) with delta (0, 0)
Screenshot: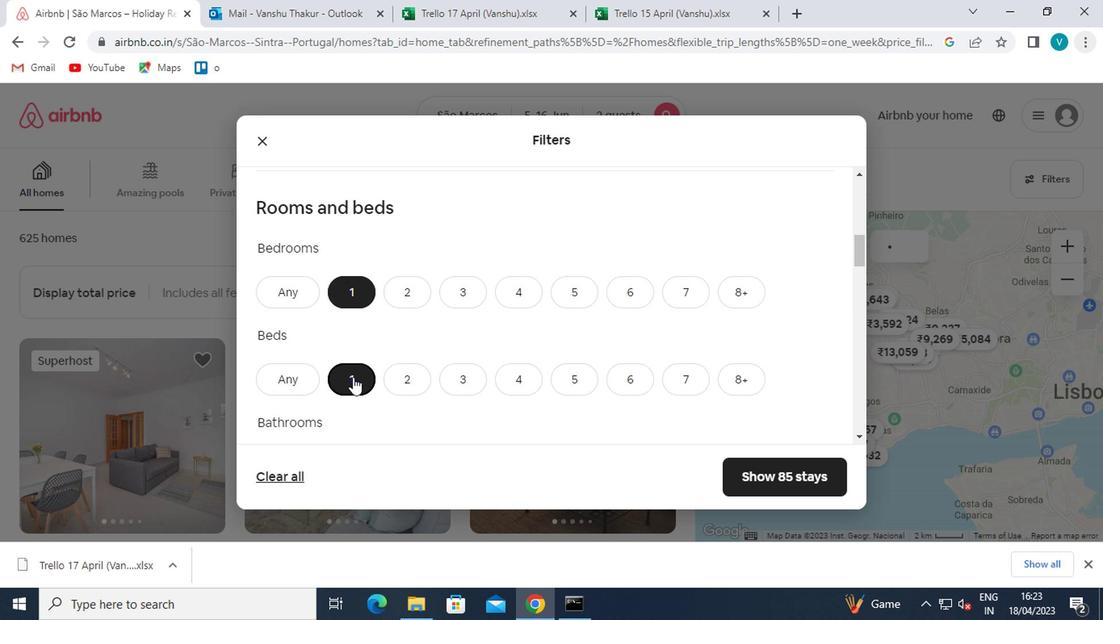 
Action: Mouse scrolled (350, 374) with delta (0, 0)
Screenshot: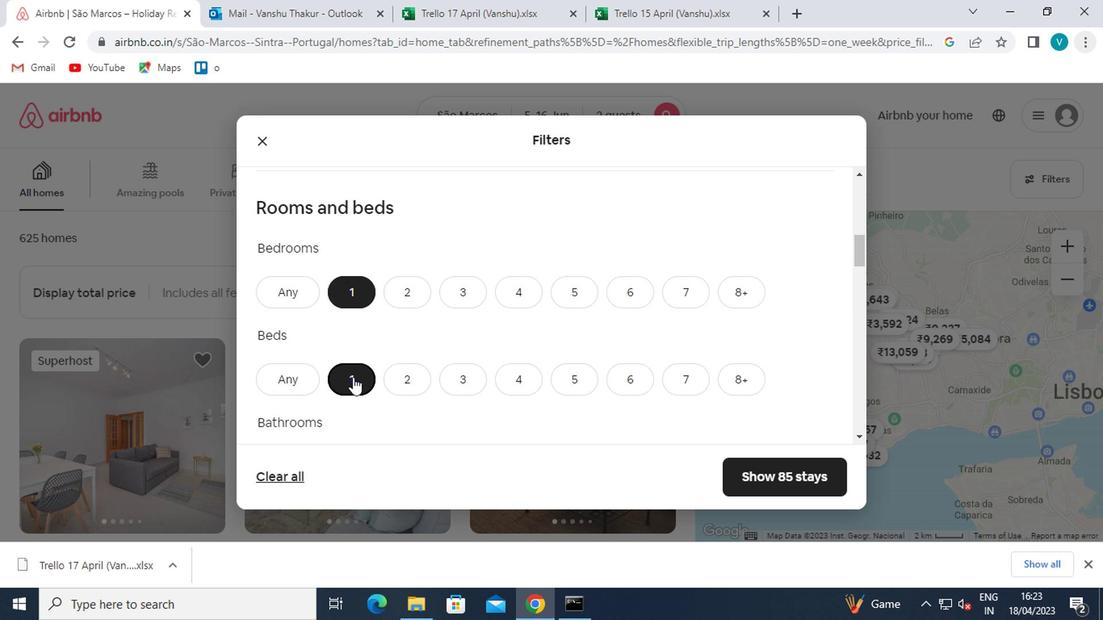 
Action: Mouse moved to (350, 309)
Screenshot: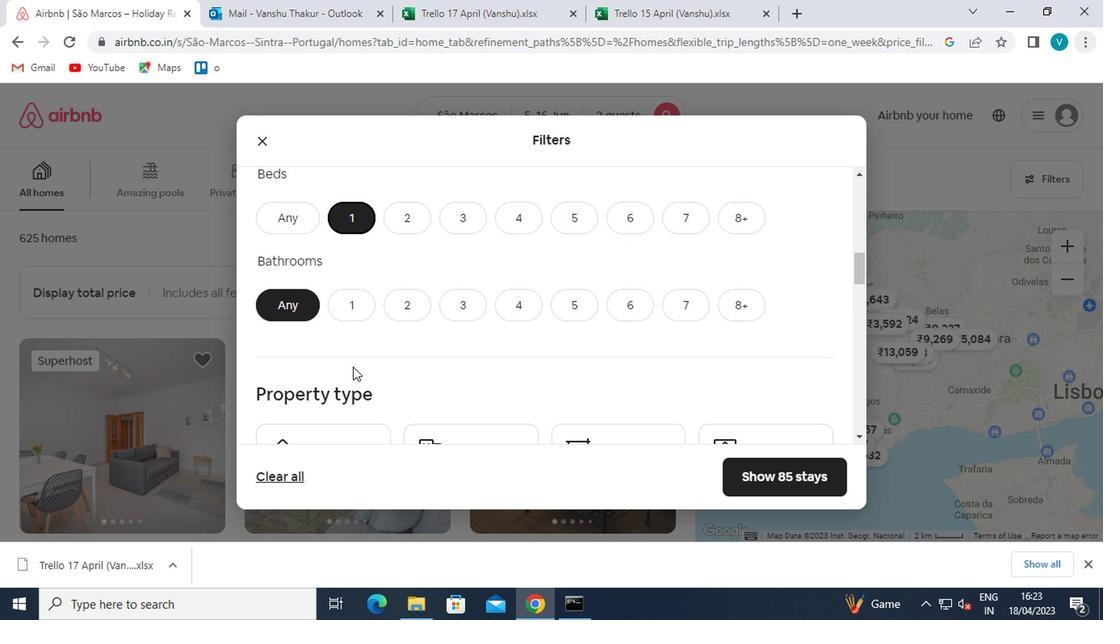 
Action: Mouse pressed left at (350, 309)
Screenshot: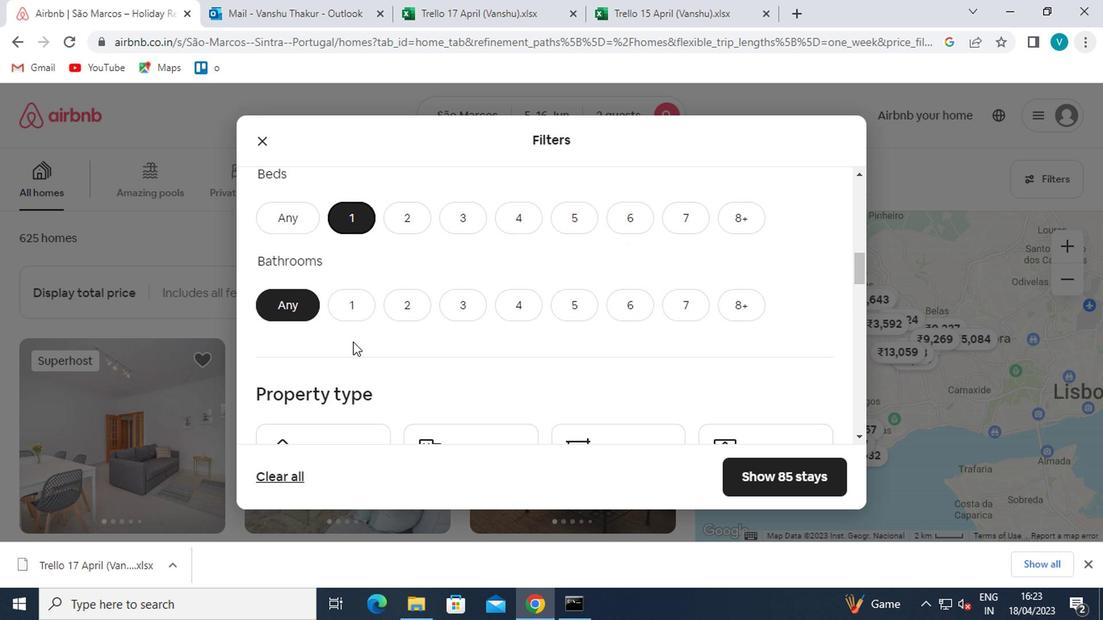 
Action: Mouse moved to (349, 308)
Screenshot: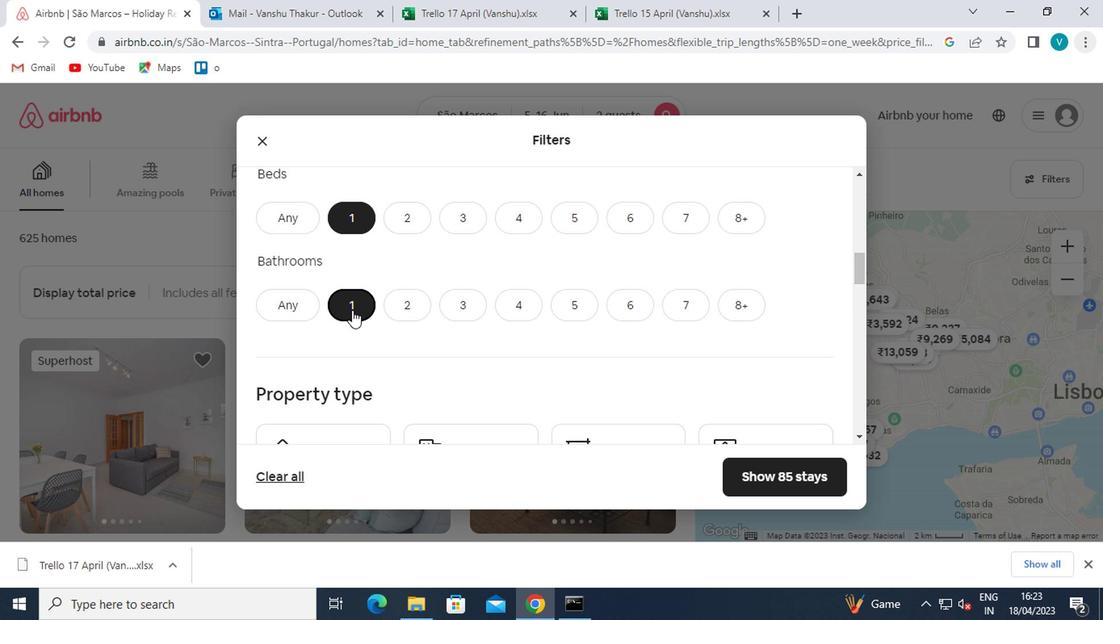 
Action: Mouse scrolled (349, 308) with delta (0, 0)
Screenshot: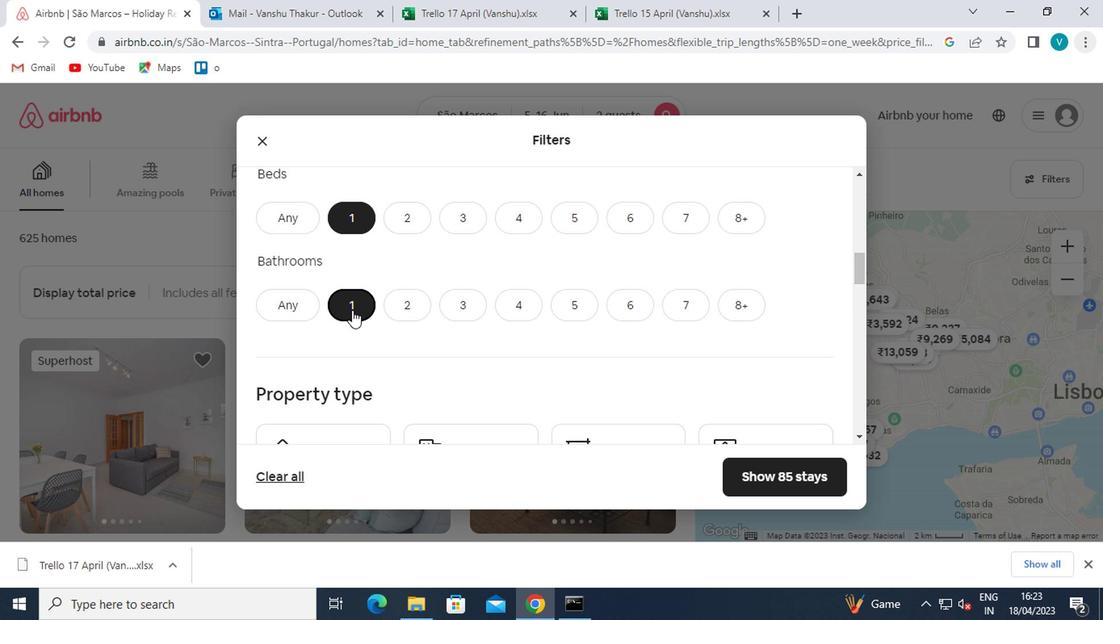 
Action: Mouse scrolled (349, 308) with delta (0, 0)
Screenshot: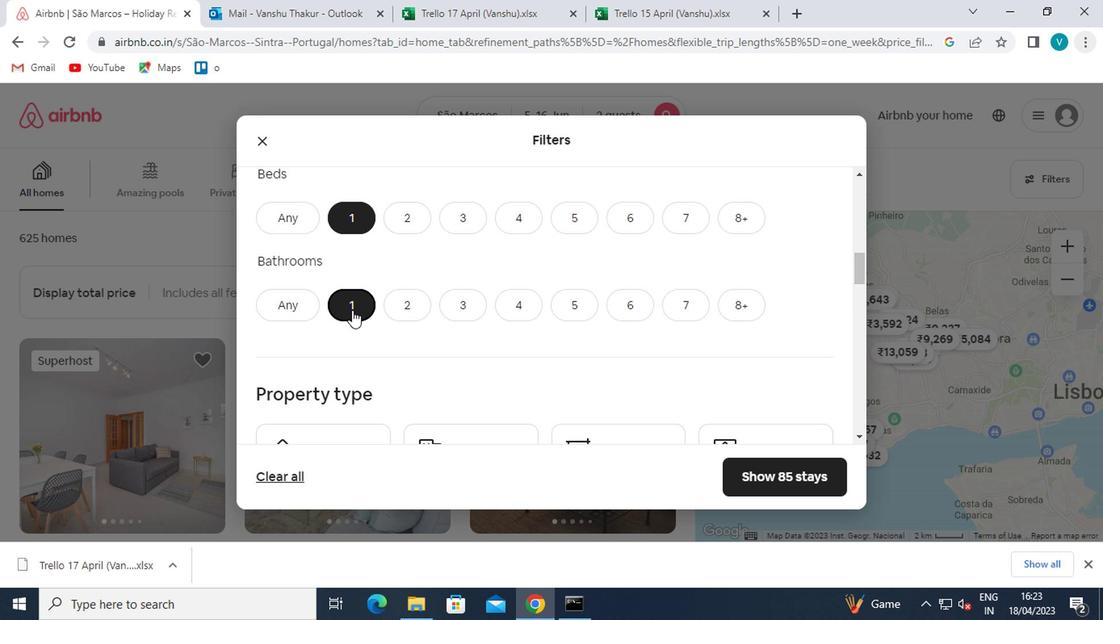 
Action: Mouse moved to (731, 297)
Screenshot: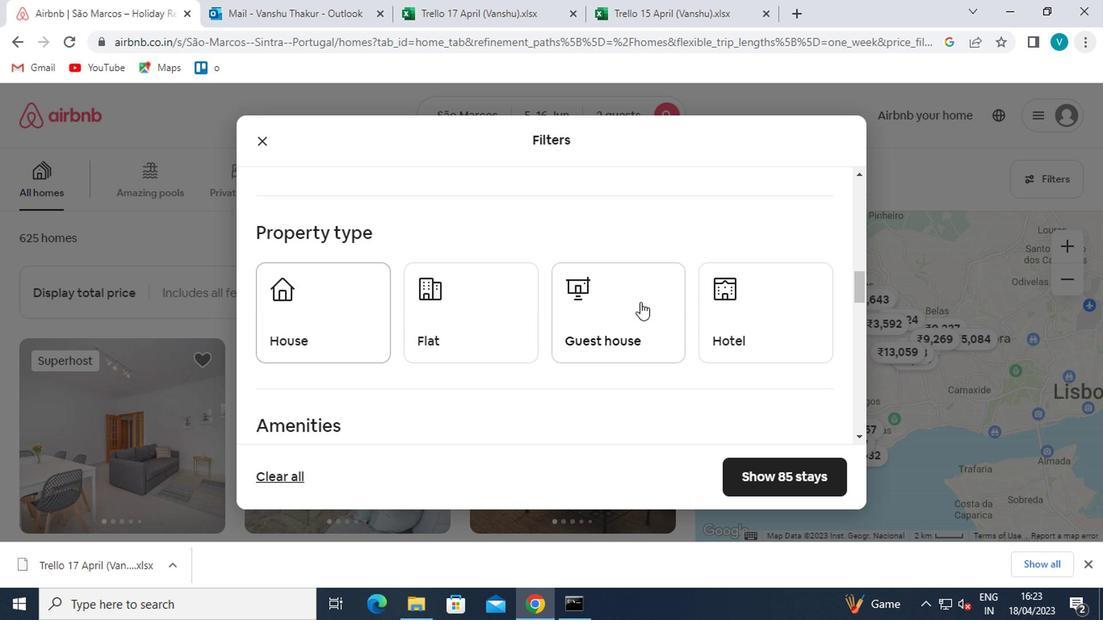 
Action: Mouse pressed left at (731, 297)
Screenshot: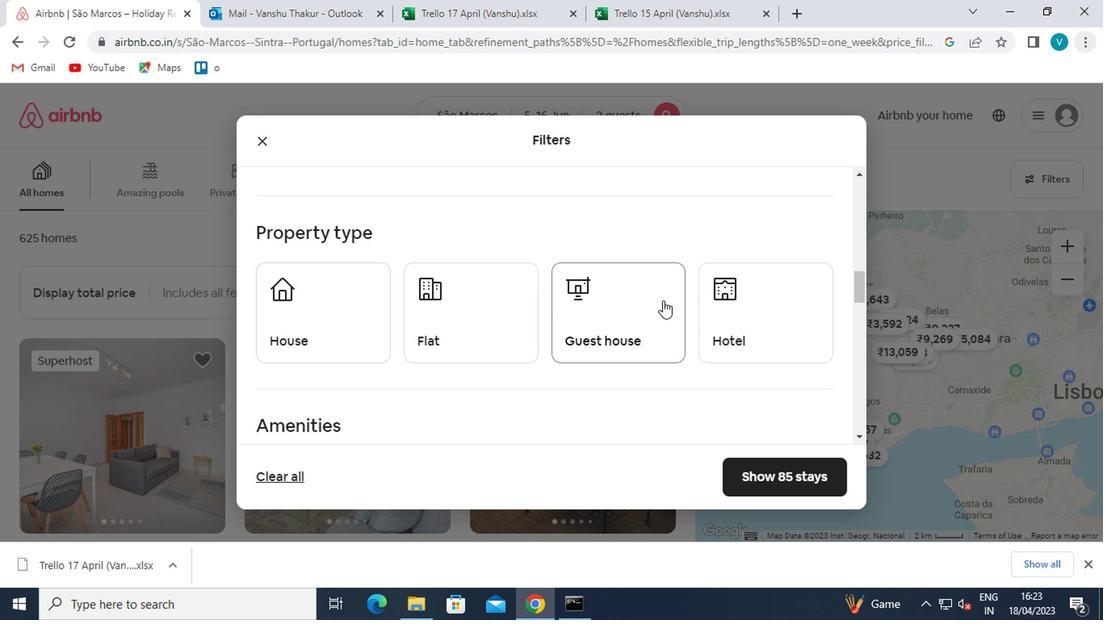 
Action: Mouse scrolled (731, 296) with delta (0, -1)
Screenshot: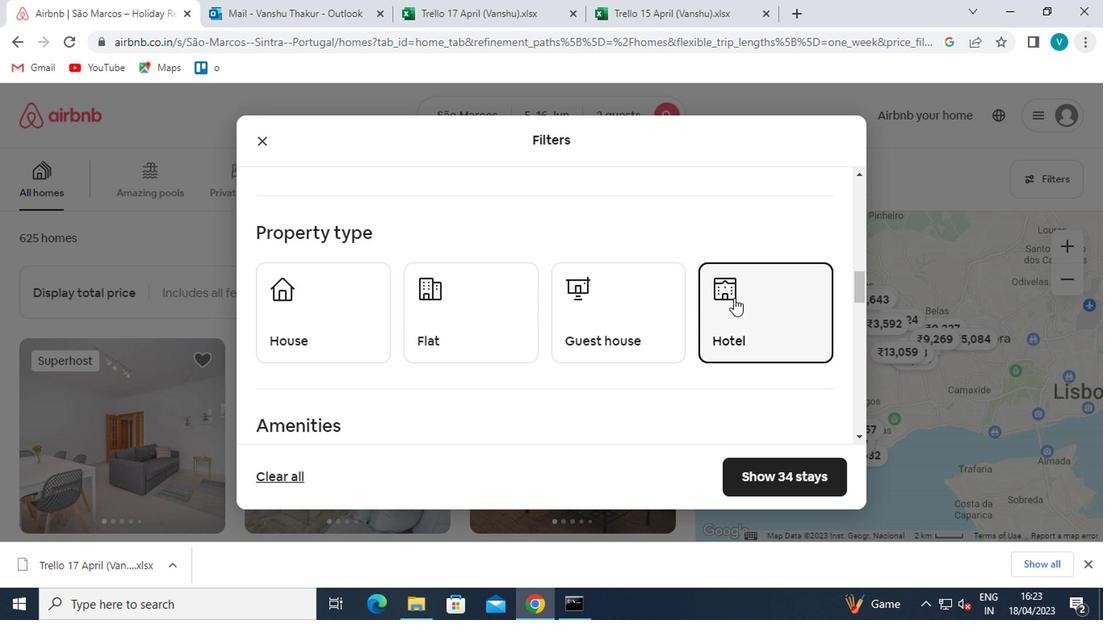 
Action: Mouse scrolled (731, 296) with delta (0, -1)
Screenshot: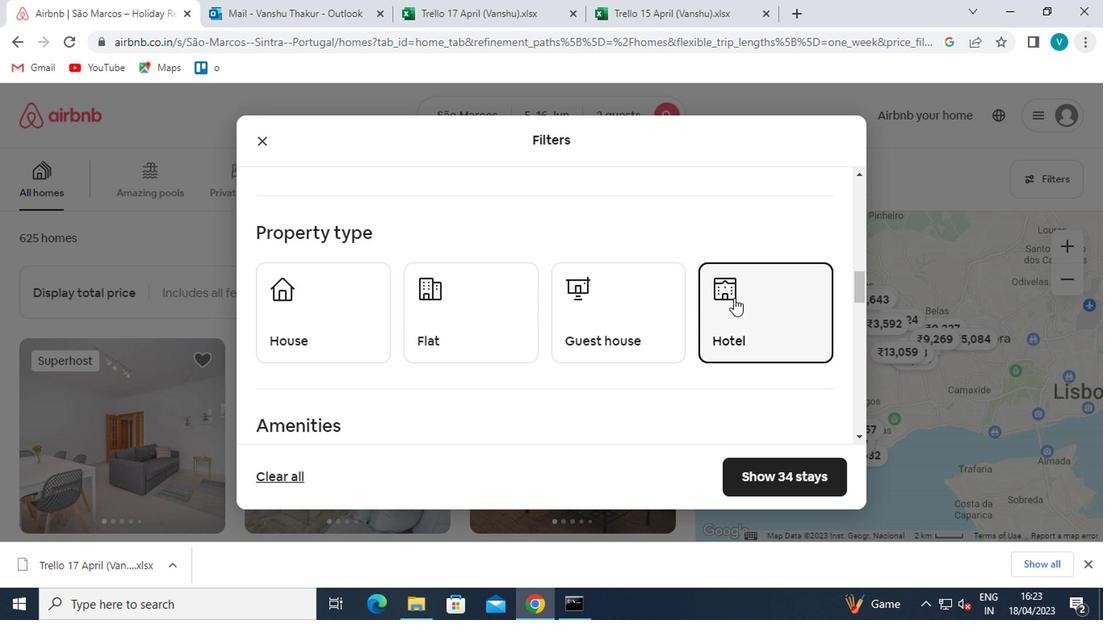 
Action: Mouse scrolled (731, 296) with delta (0, -1)
Screenshot: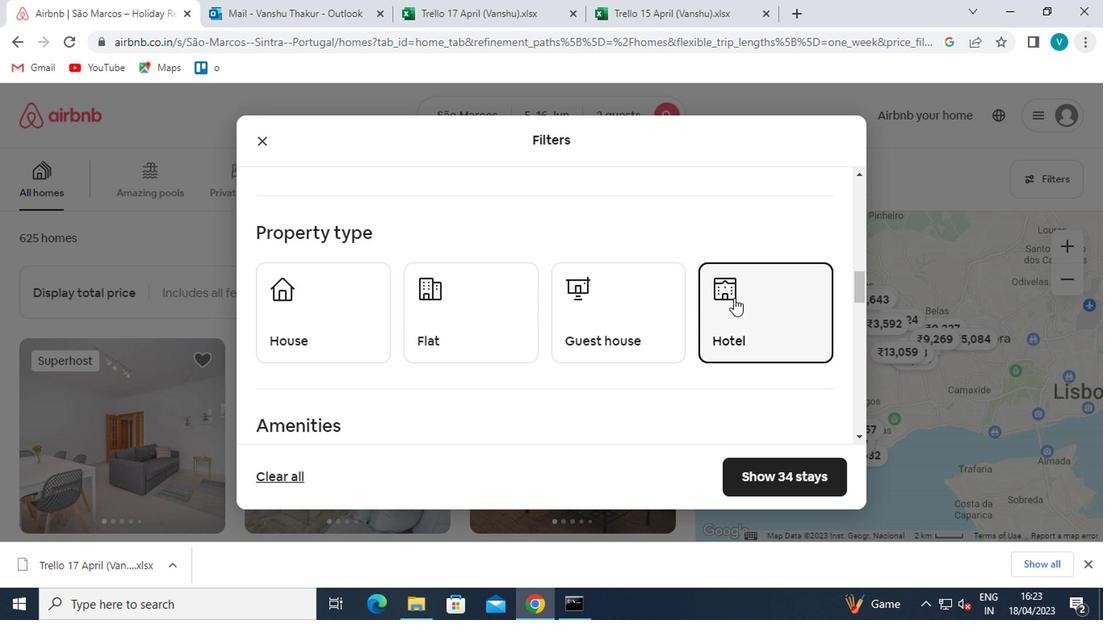 
Action: Mouse moved to (552, 310)
Screenshot: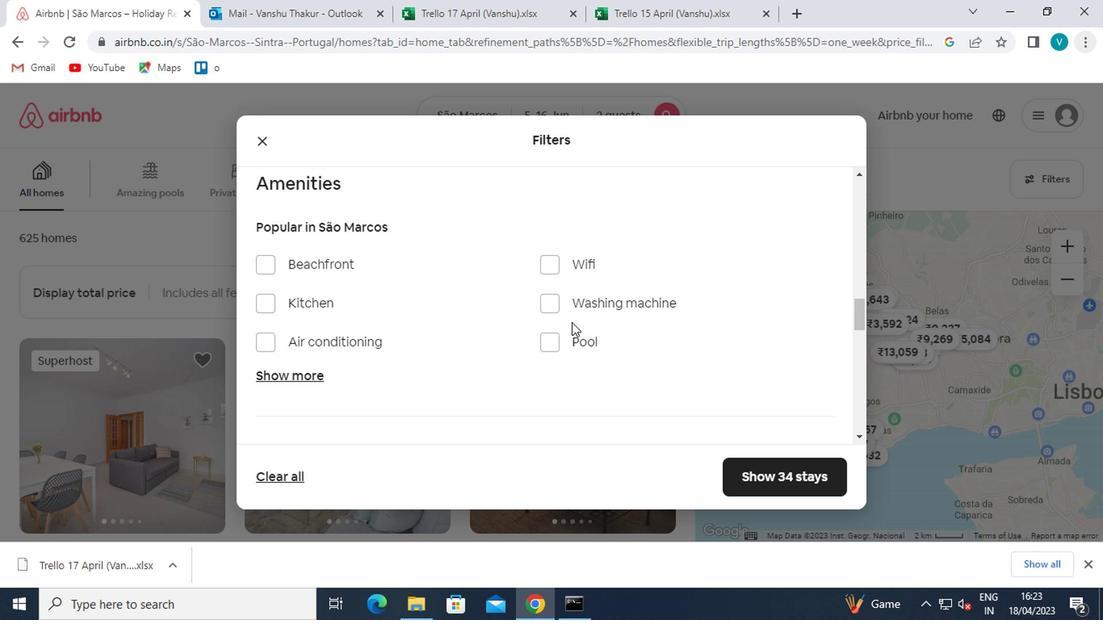 
Action: Mouse pressed left at (552, 310)
Screenshot: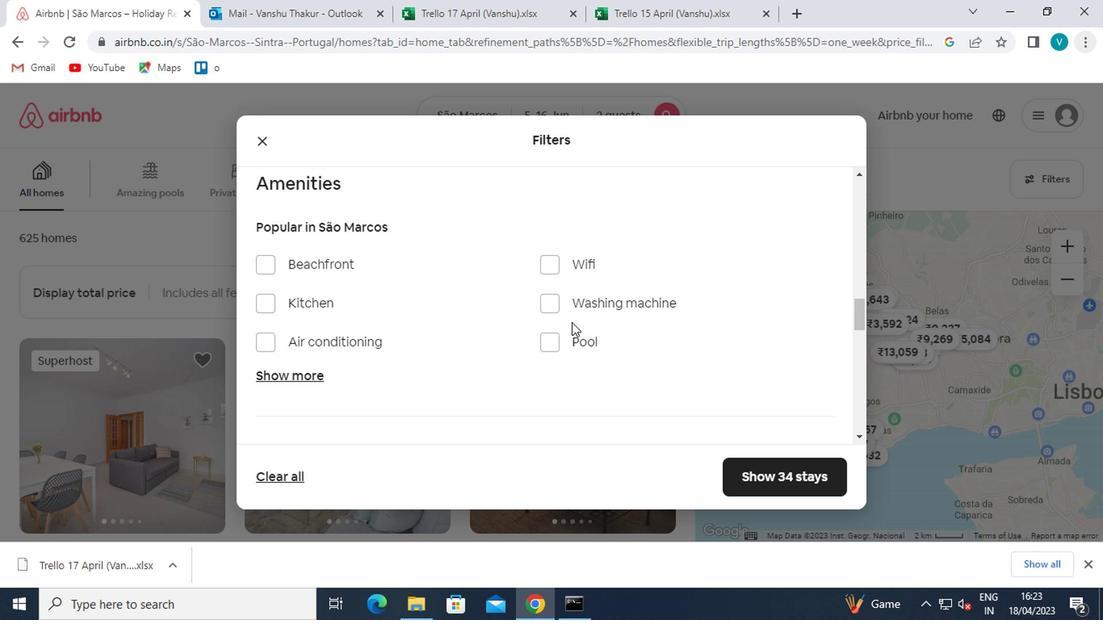 
Action: Mouse moved to (551, 308)
Screenshot: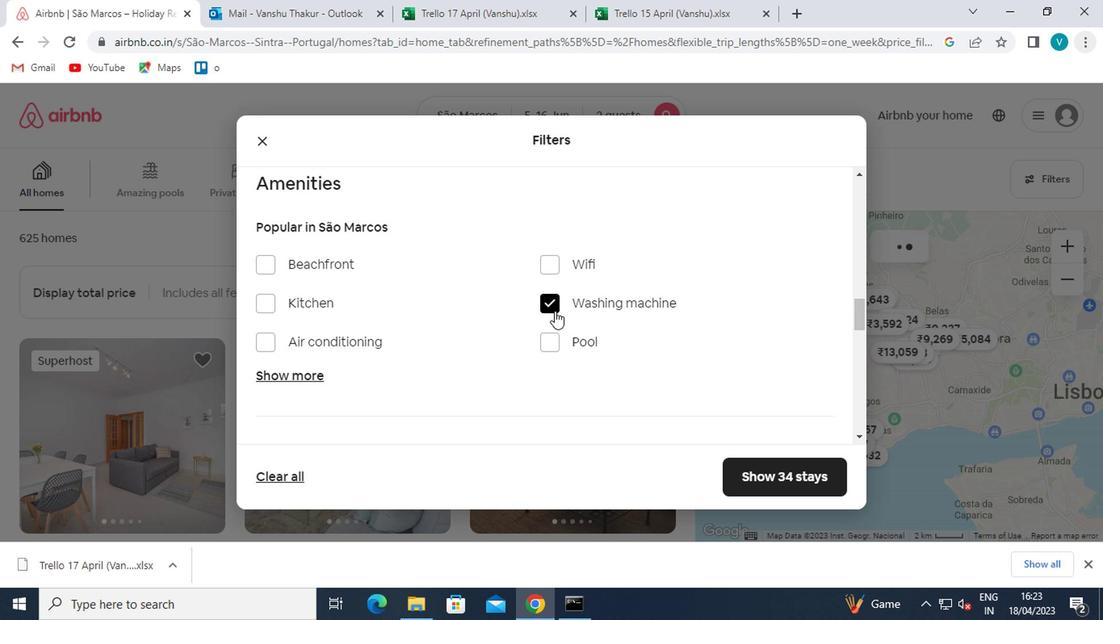 
Action: Mouse scrolled (551, 308) with delta (0, 0)
Screenshot: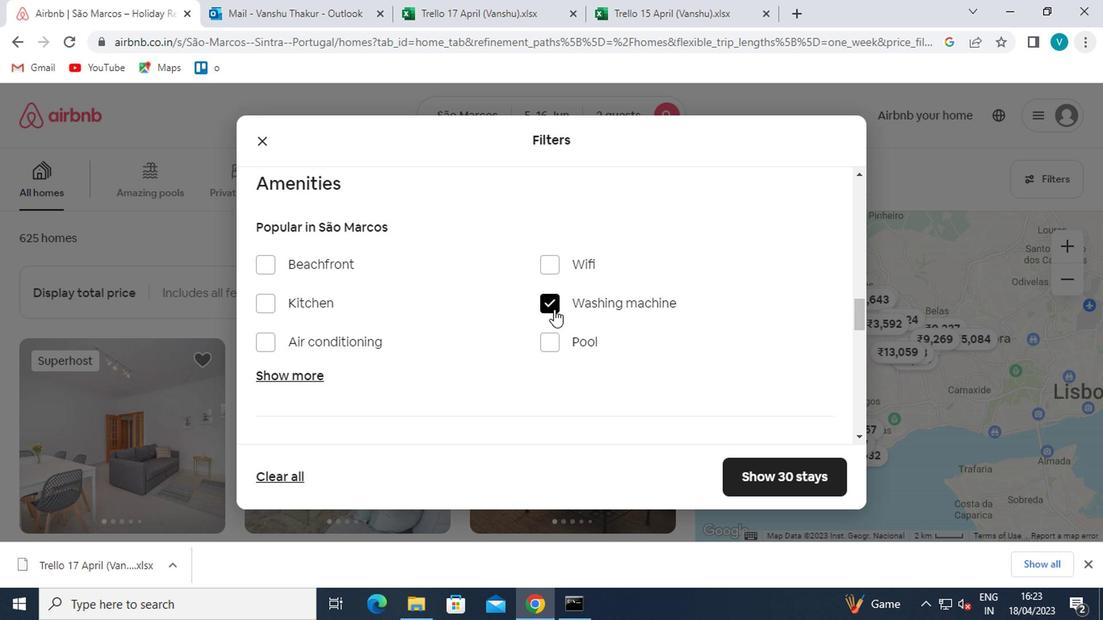 
Action: Mouse scrolled (551, 308) with delta (0, 0)
Screenshot: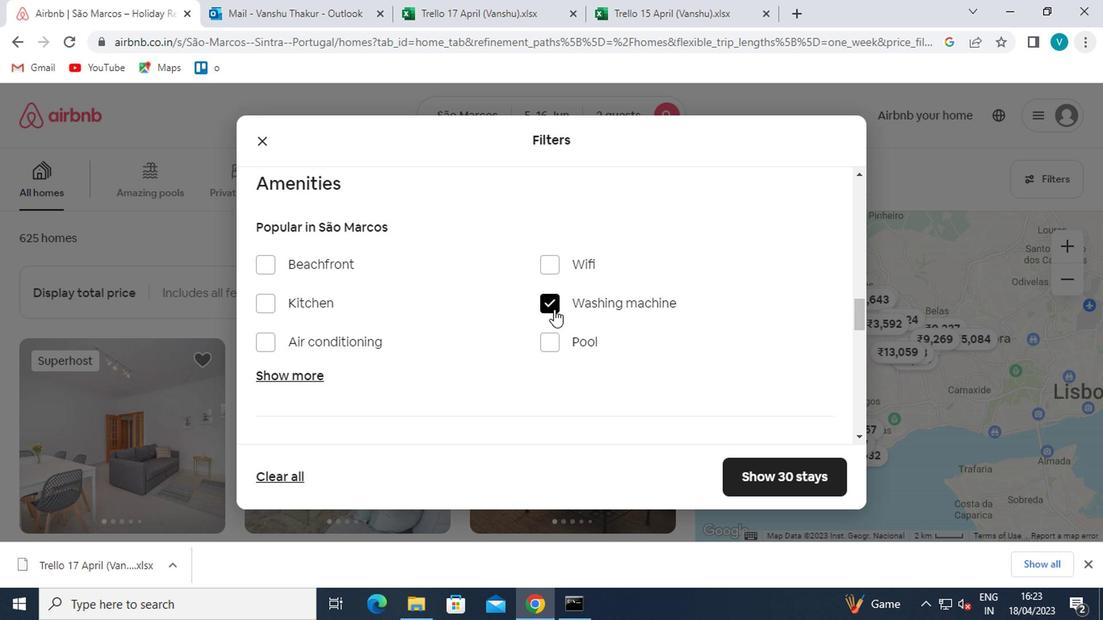 
Action: Mouse scrolled (551, 308) with delta (0, 0)
Screenshot: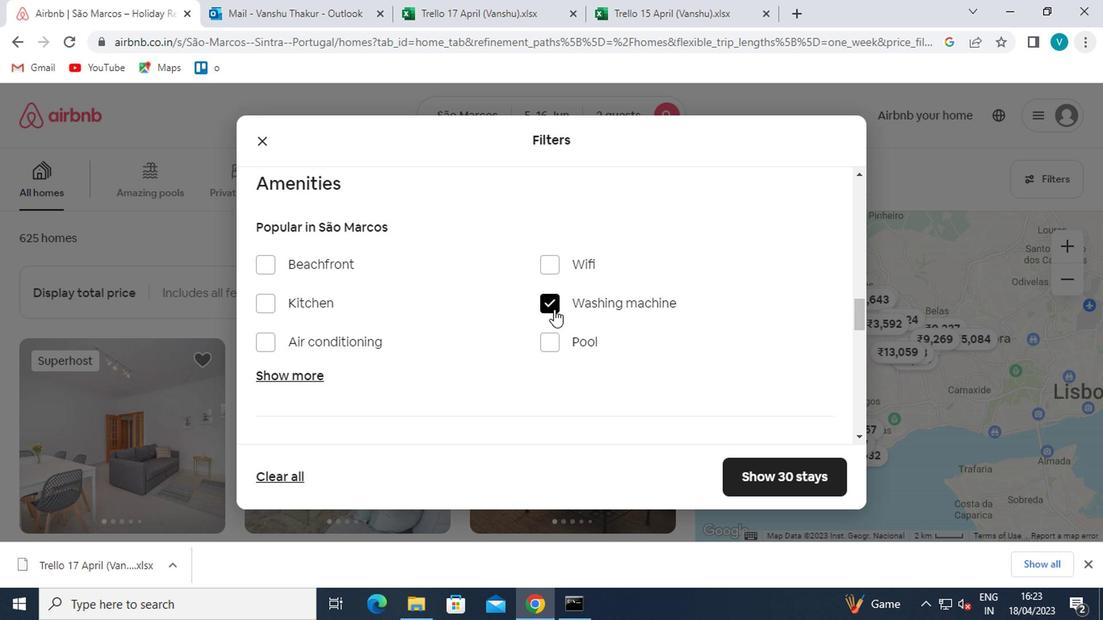 
Action: Mouse moved to (789, 308)
Screenshot: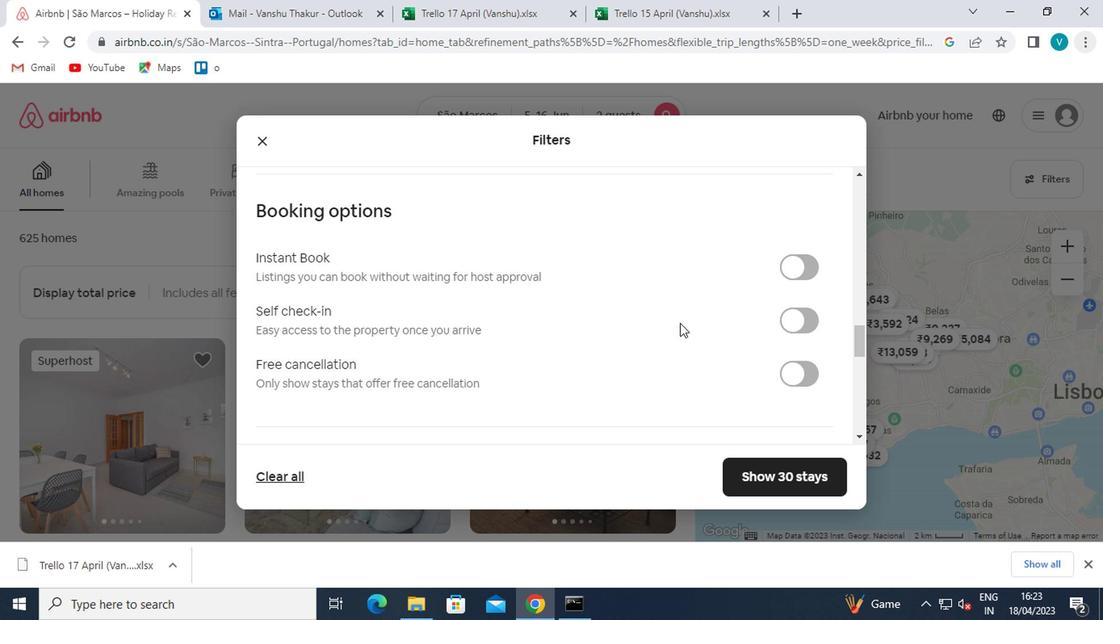
Action: Mouse pressed left at (789, 308)
Screenshot: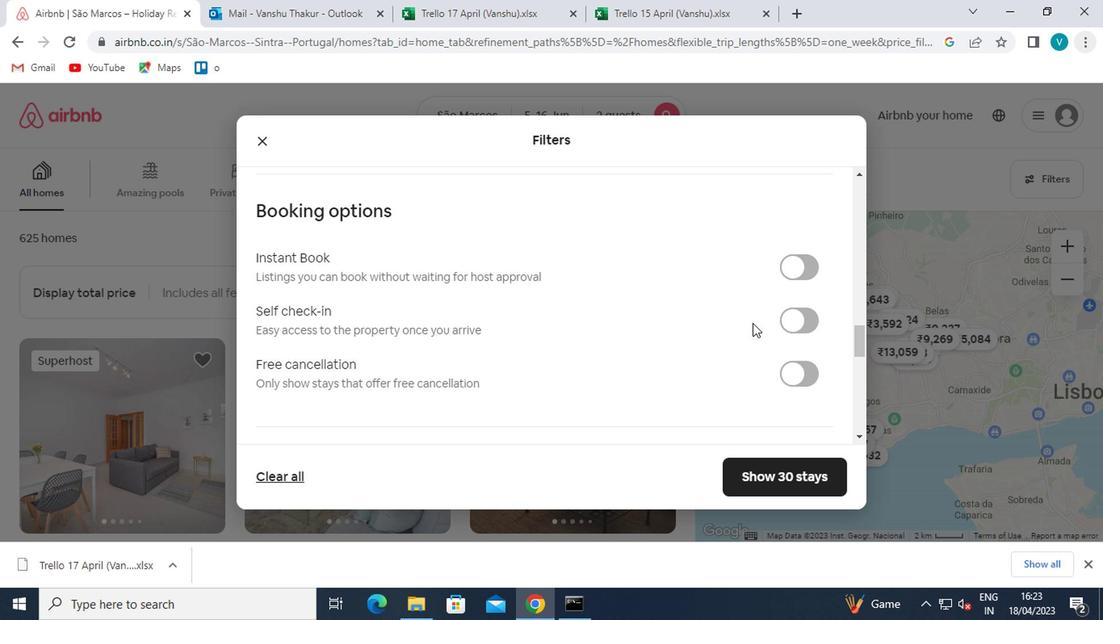
Action: Mouse moved to (514, 282)
Screenshot: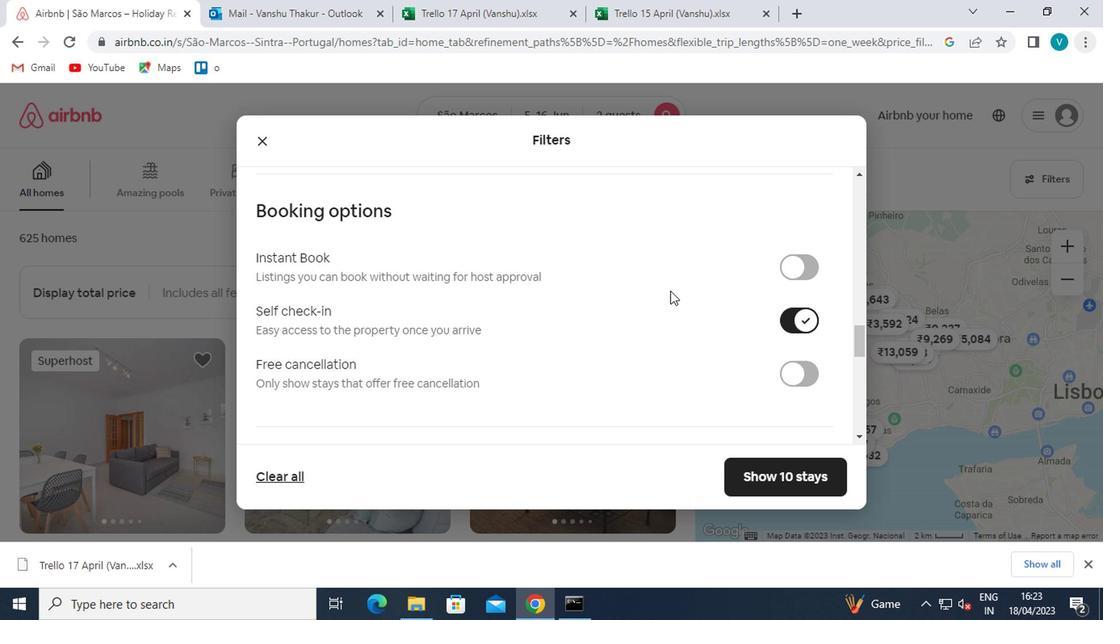 
Action: Mouse scrolled (514, 281) with delta (0, -1)
Screenshot: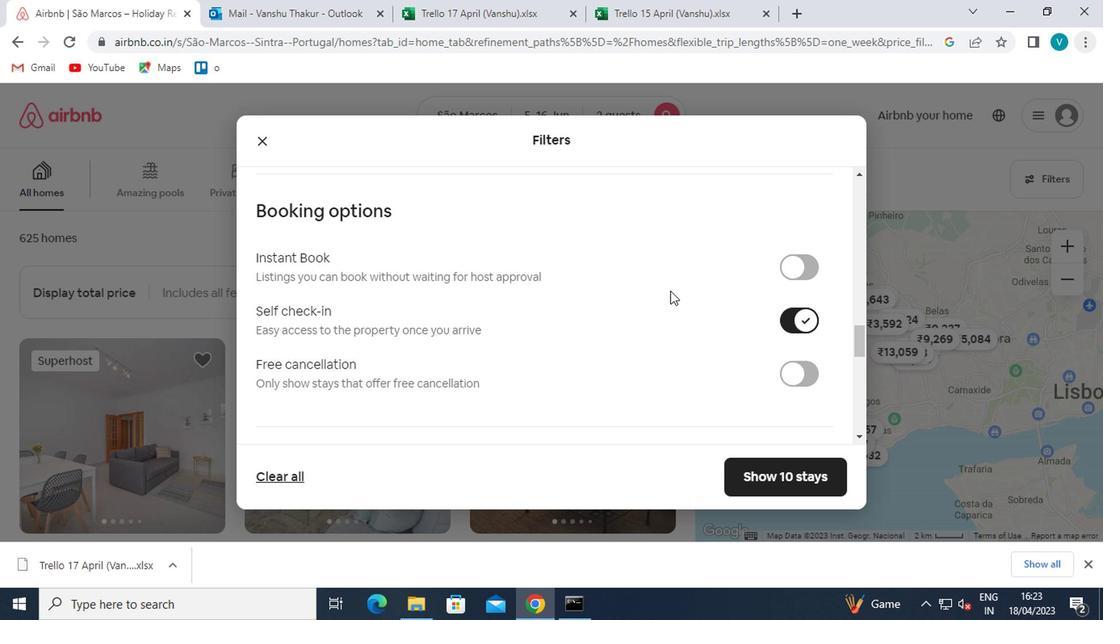 
Action: Mouse moved to (502, 285)
Screenshot: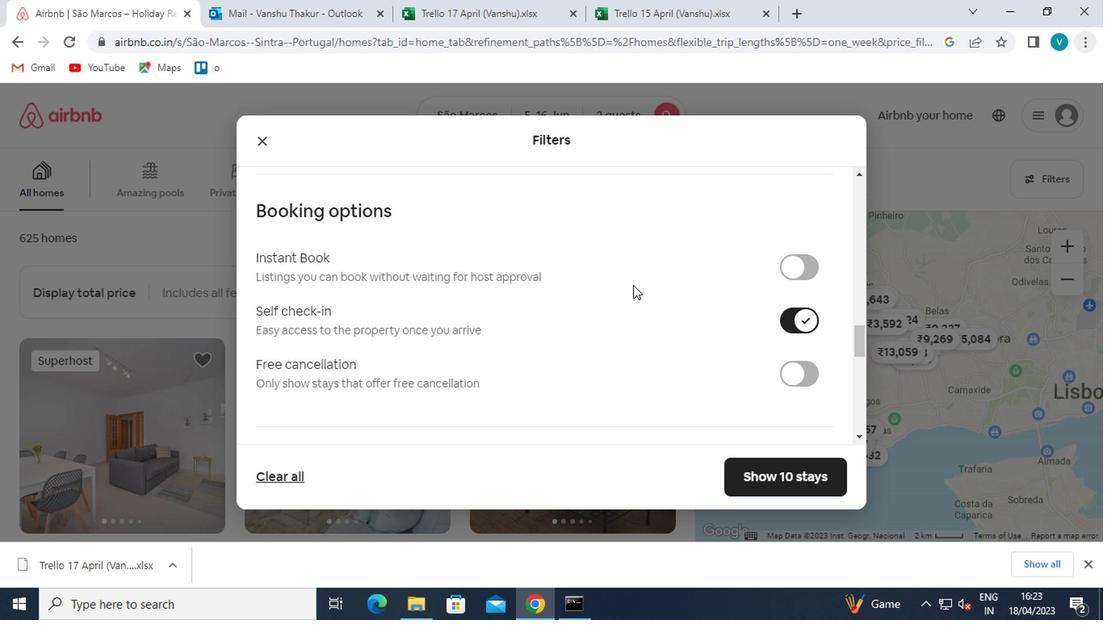 
Action: Mouse scrolled (502, 285) with delta (0, 0)
Screenshot: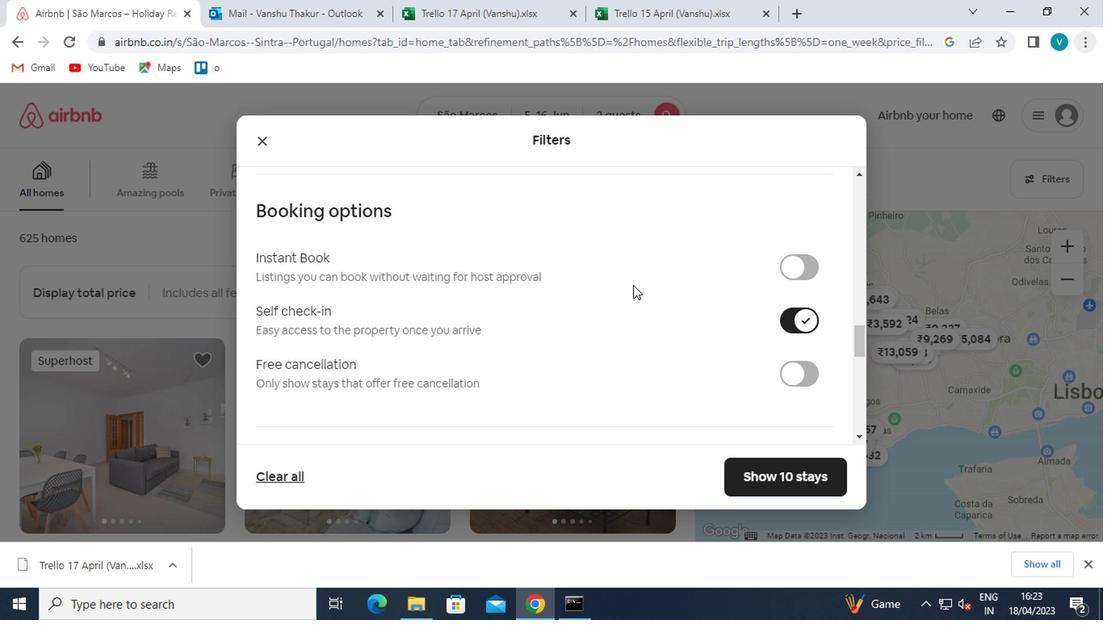 
Action: Mouse moved to (476, 291)
Screenshot: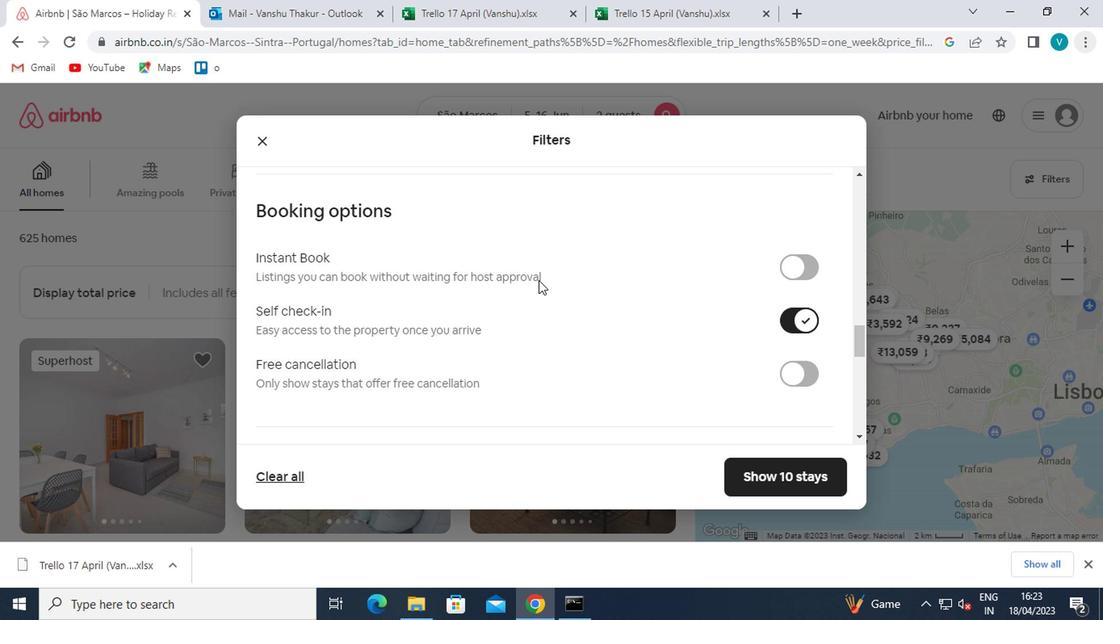 
Action: Mouse scrolled (476, 290) with delta (0, -1)
Screenshot: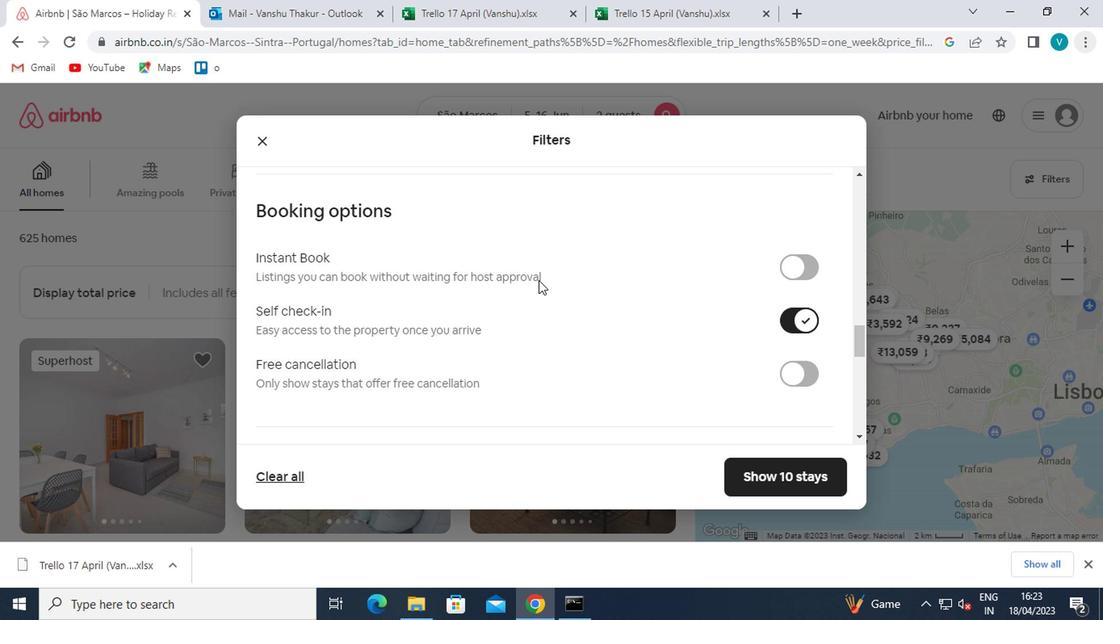 
Action: Mouse moved to (435, 295)
Screenshot: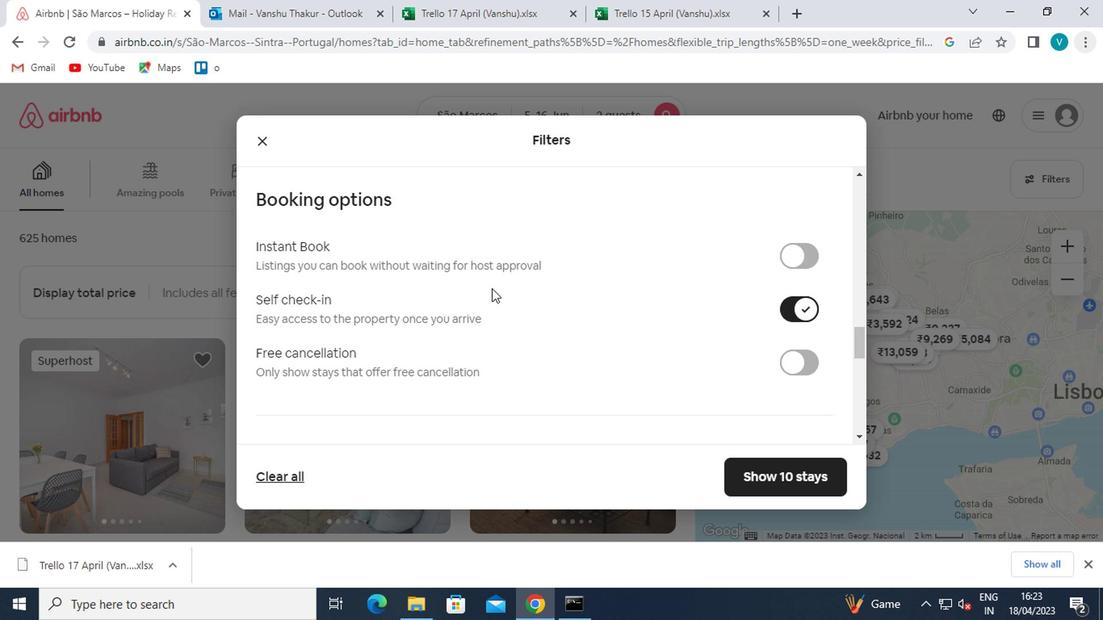
Action: Mouse scrolled (435, 294) with delta (0, -1)
Screenshot: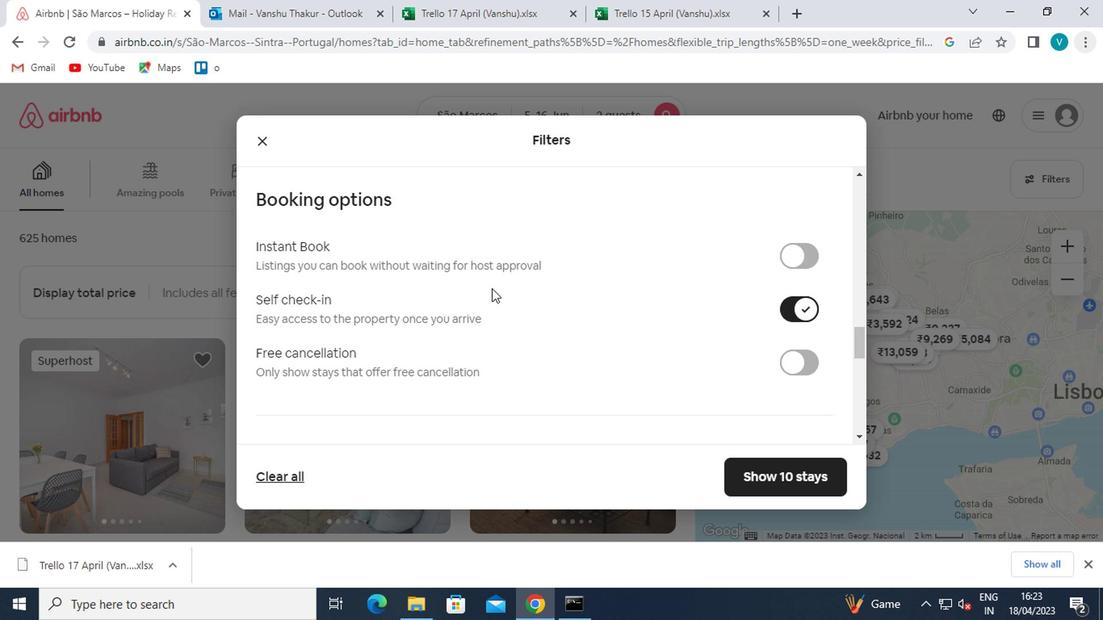 
Action: Mouse moved to (391, 316)
Screenshot: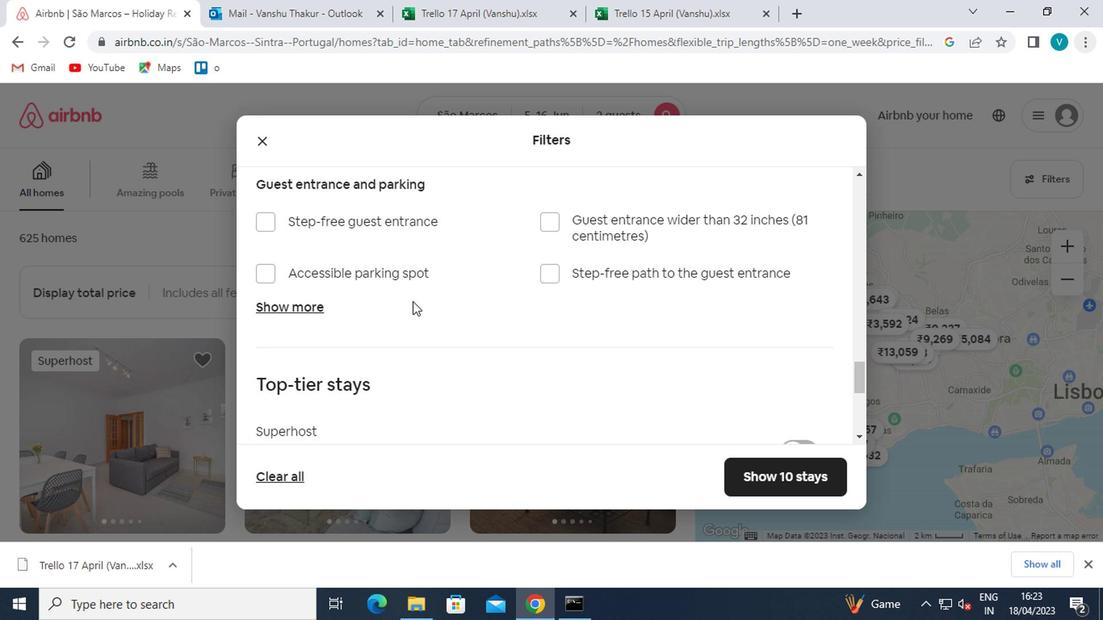 
Action: Mouse scrolled (391, 314) with delta (0, -1)
Screenshot: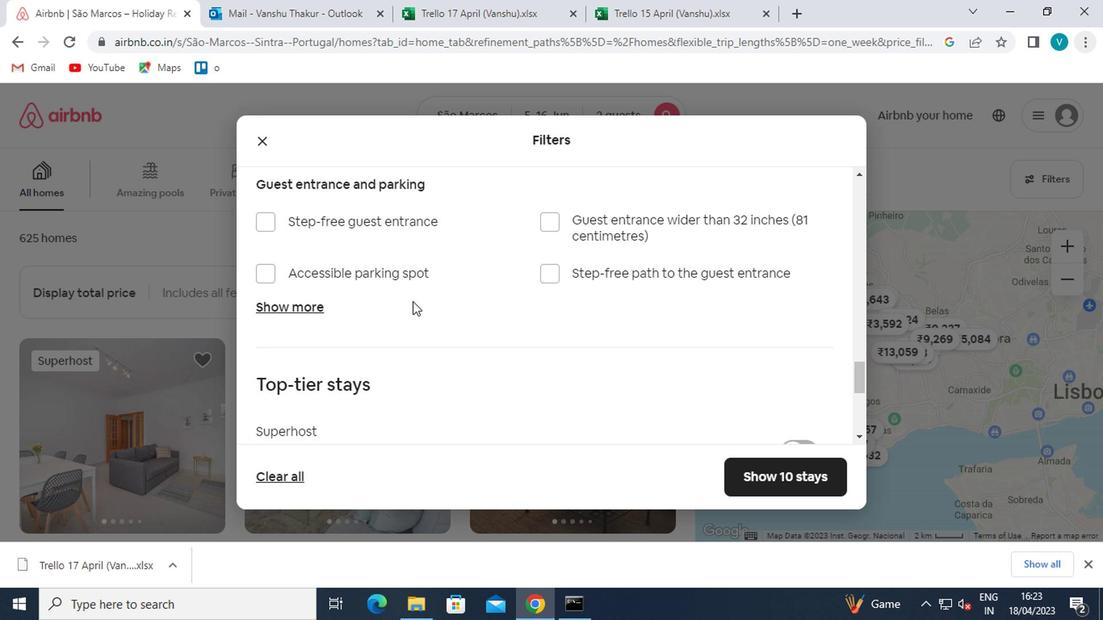 
Action: Mouse scrolled (391, 314) with delta (0, -1)
Screenshot: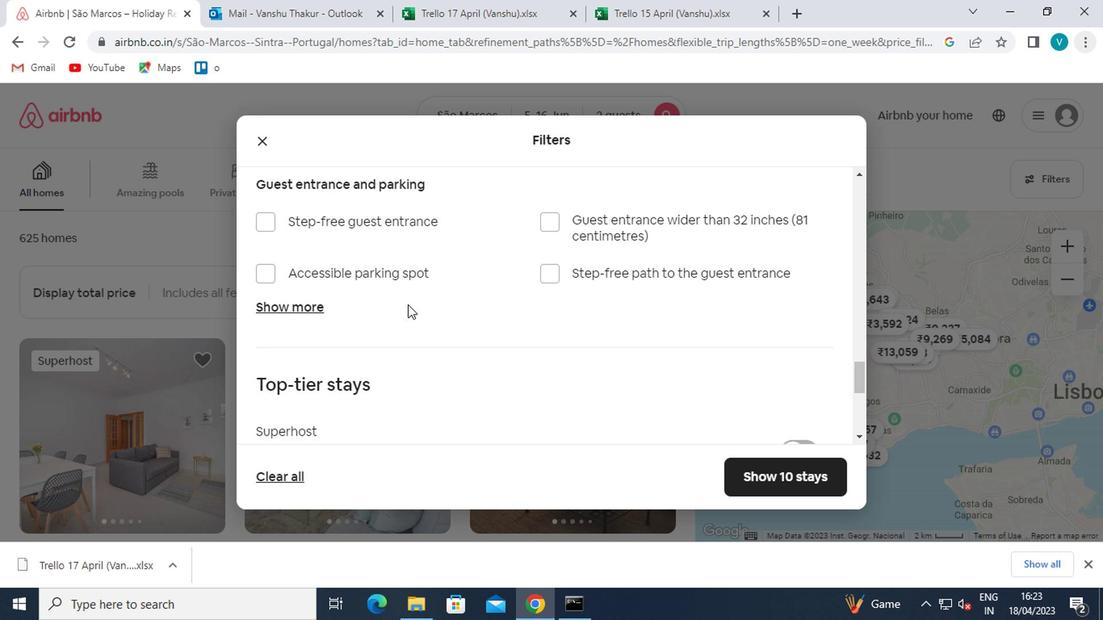 
Action: Mouse moved to (411, 302)
Screenshot: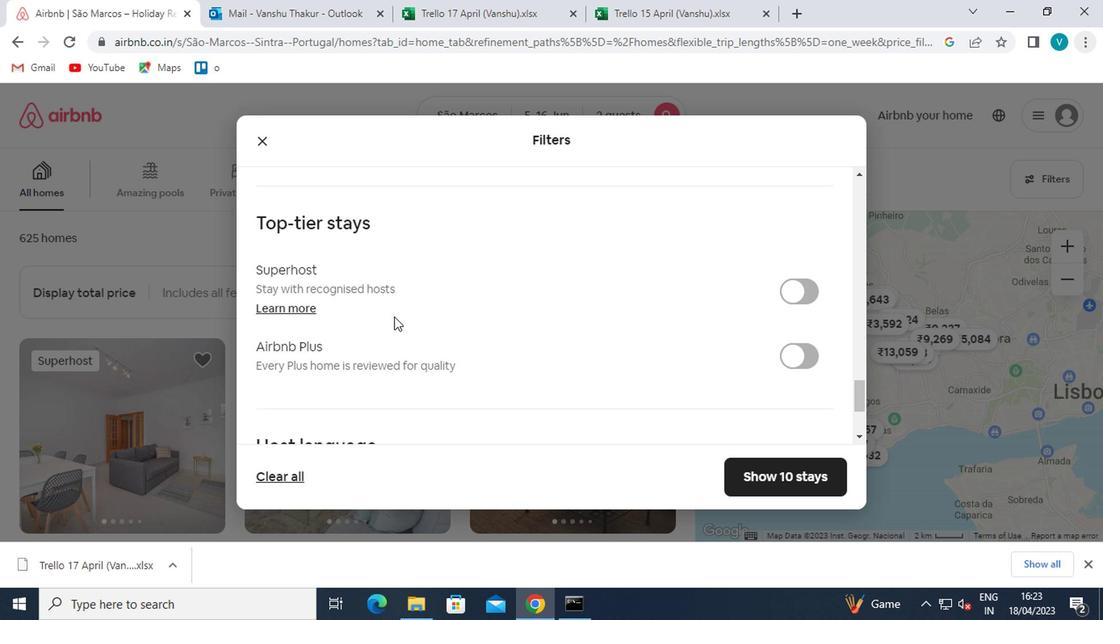 
Action: Mouse scrolled (411, 302) with delta (0, 0)
Screenshot: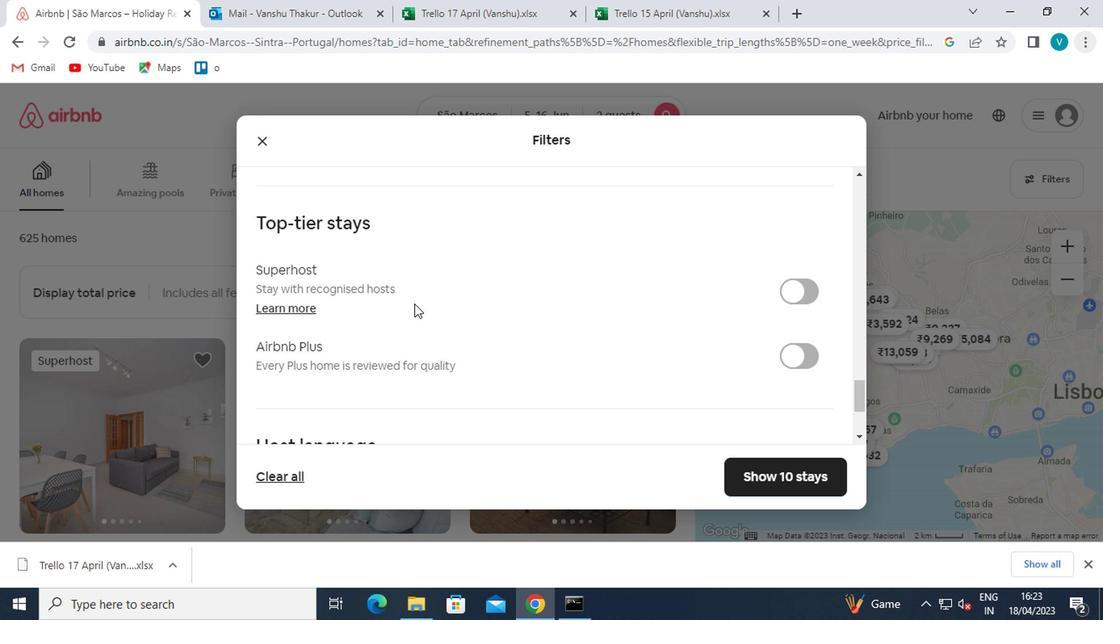 
Action: Mouse moved to (412, 302)
Screenshot: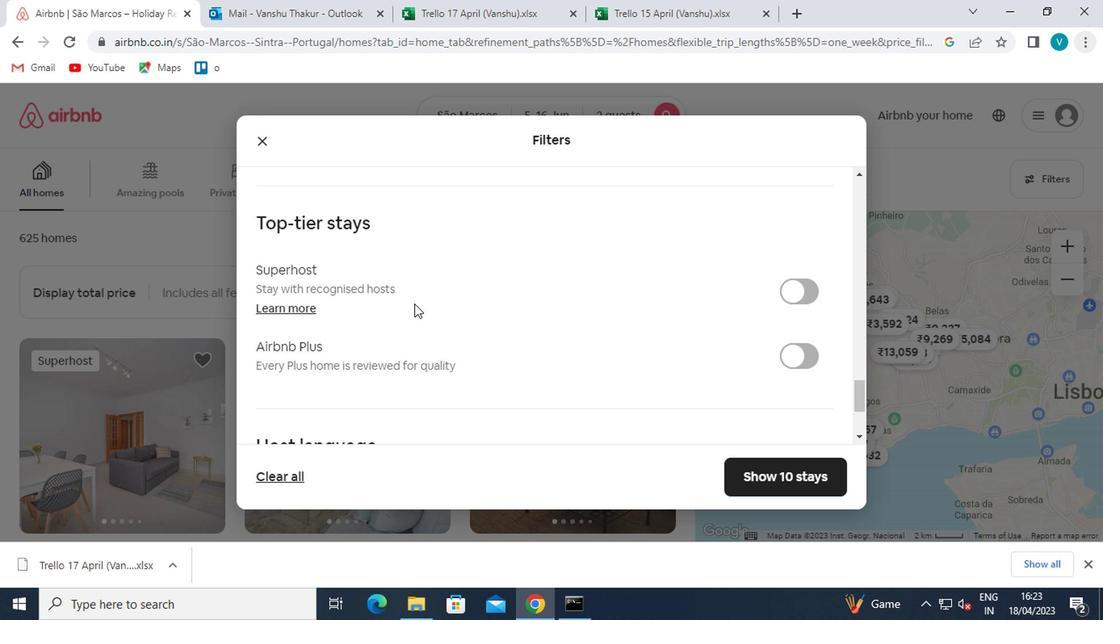 
Action: Mouse scrolled (412, 302) with delta (0, 0)
Screenshot: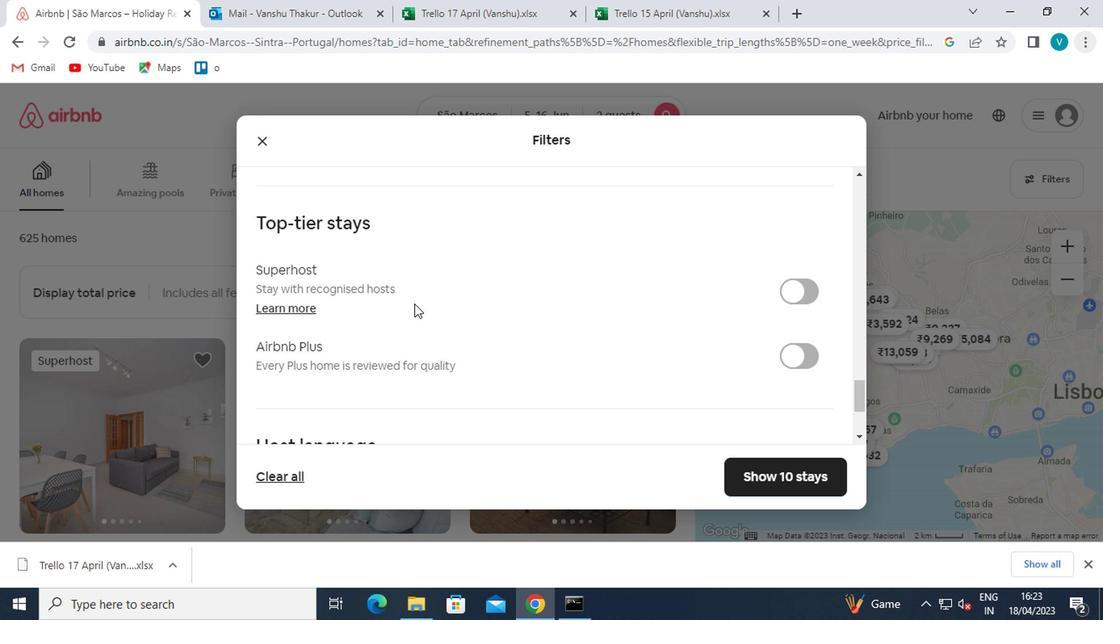 
Action: Mouse moved to (413, 304)
Screenshot: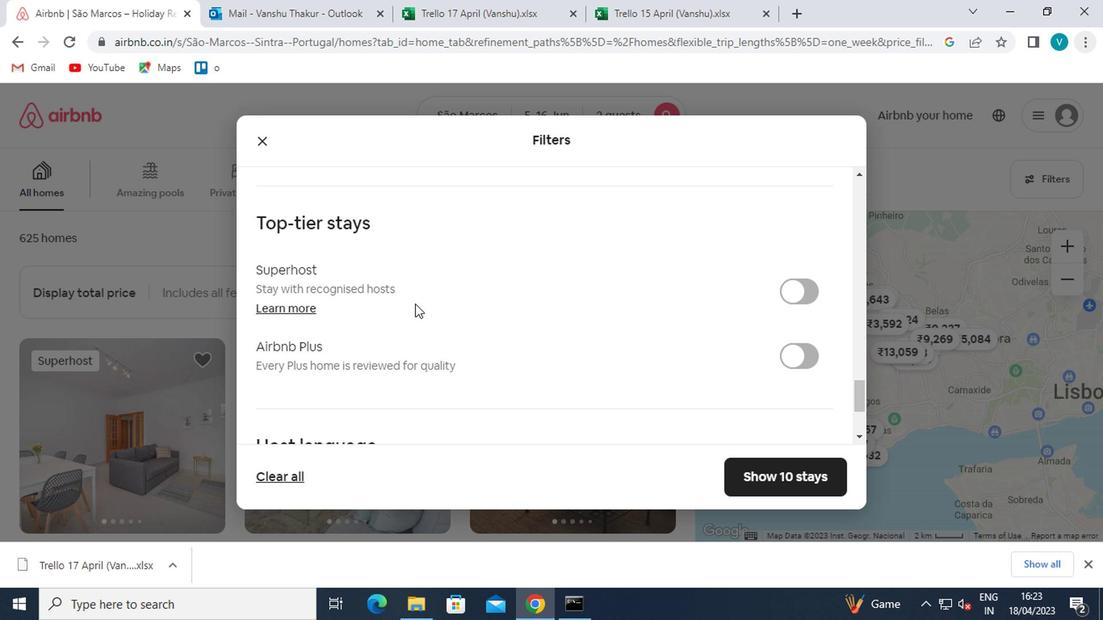 
Action: Mouse scrolled (413, 304) with delta (0, 0)
Screenshot: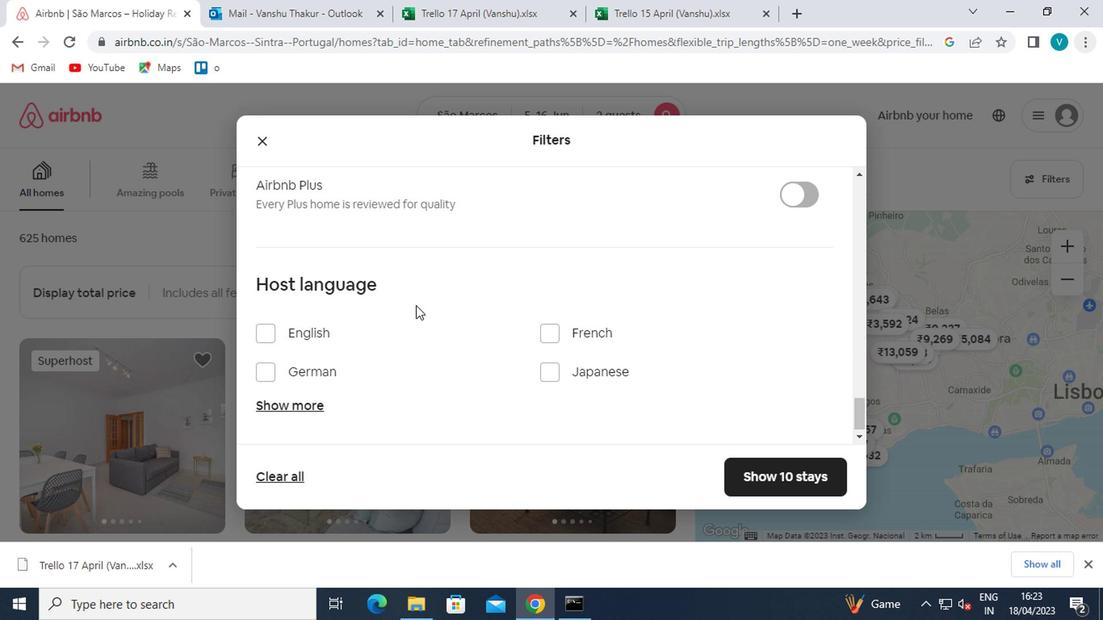 
Action: Mouse moved to (305, 404)
Screenshot: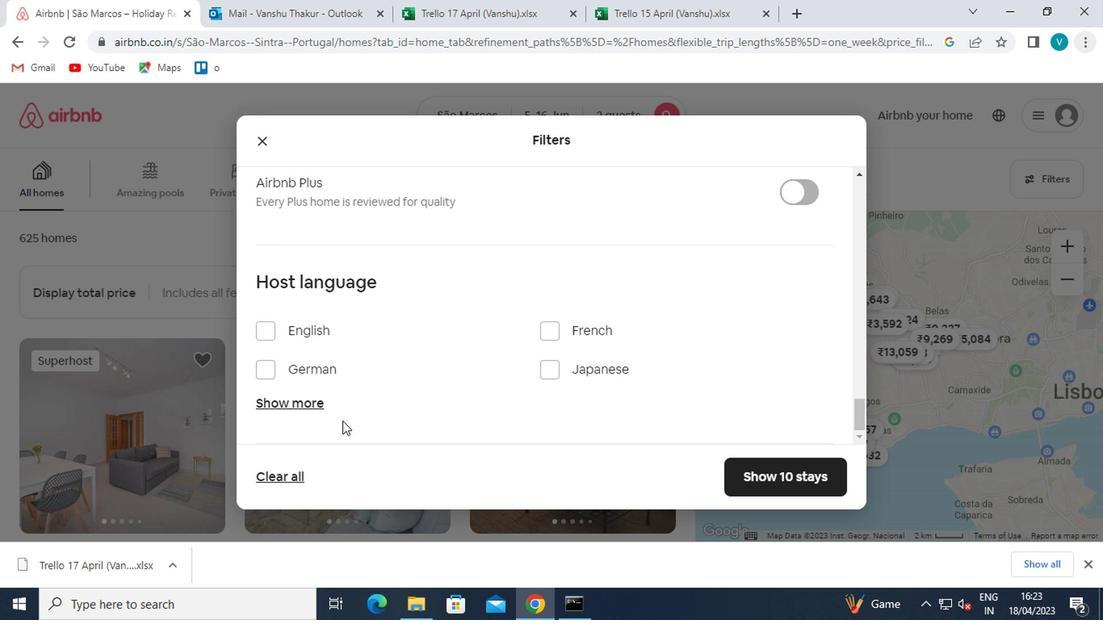 
Action: Mouse pressed left at (305, 404)
Screenshot: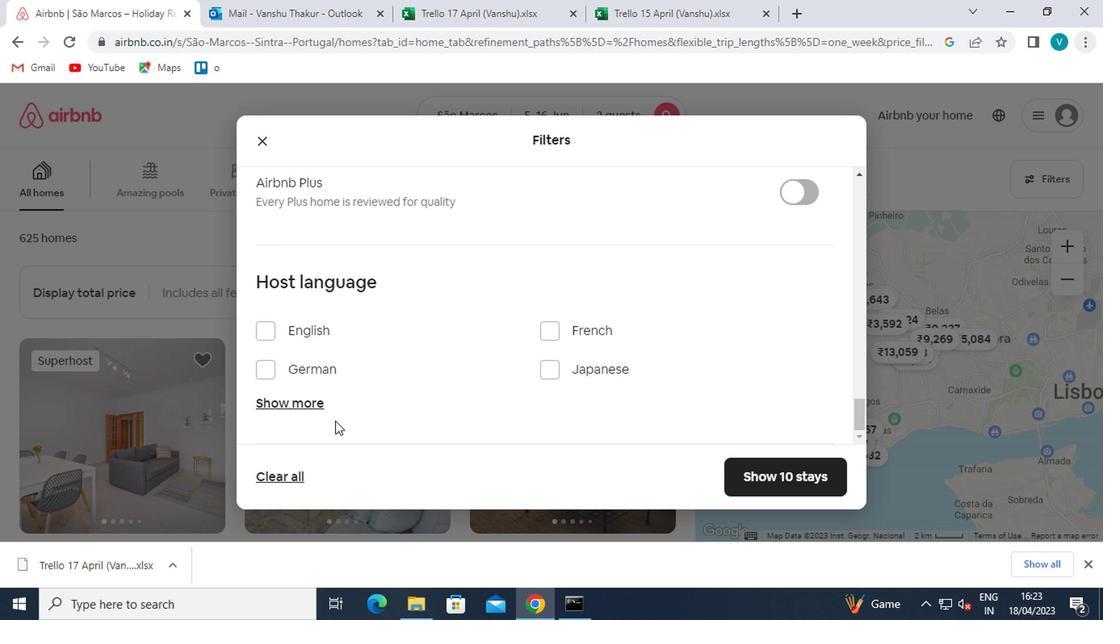 
Action: Mouse moved to (305, 400)
Screenshot: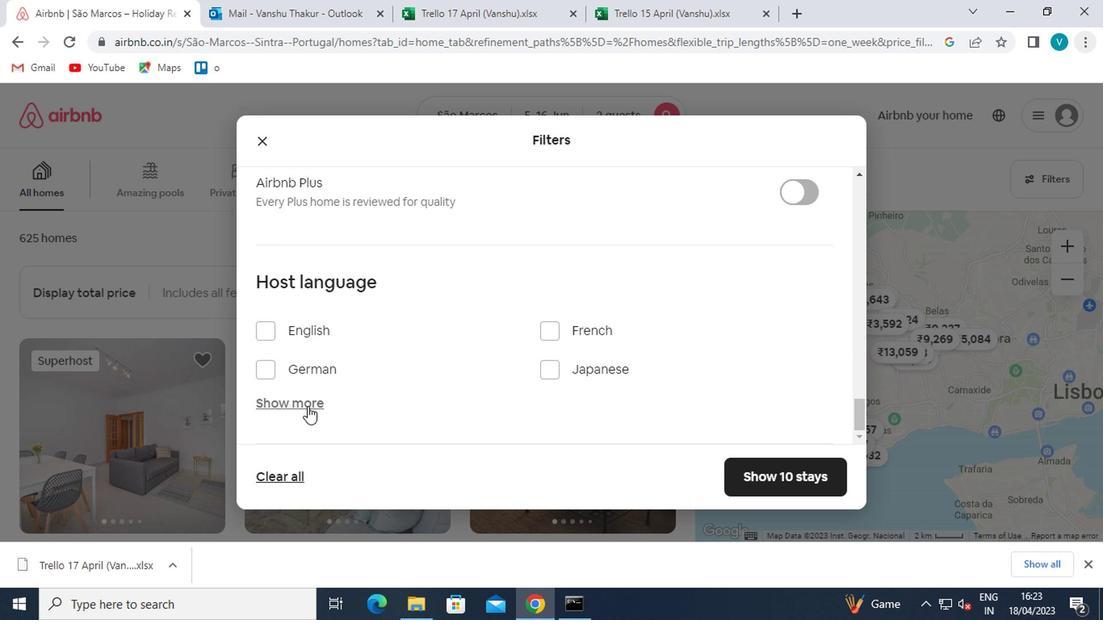 
Action: Mouse scrolled (305, 398) with delta (0, -1)
Screenshot: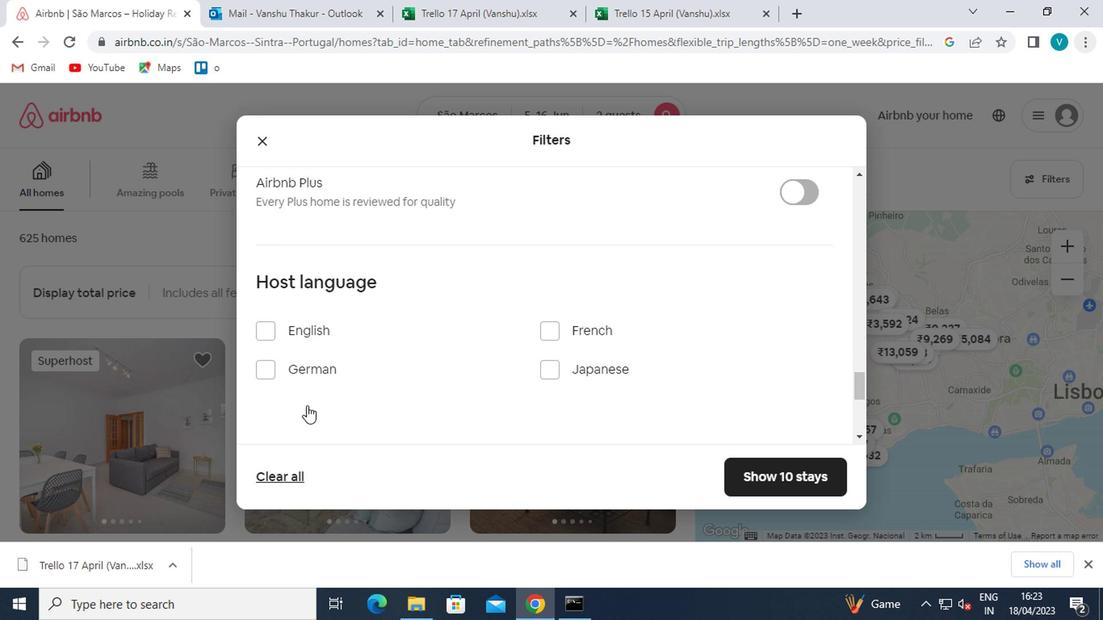 
Action: Mouse moved to (269, 368)
Screenshot: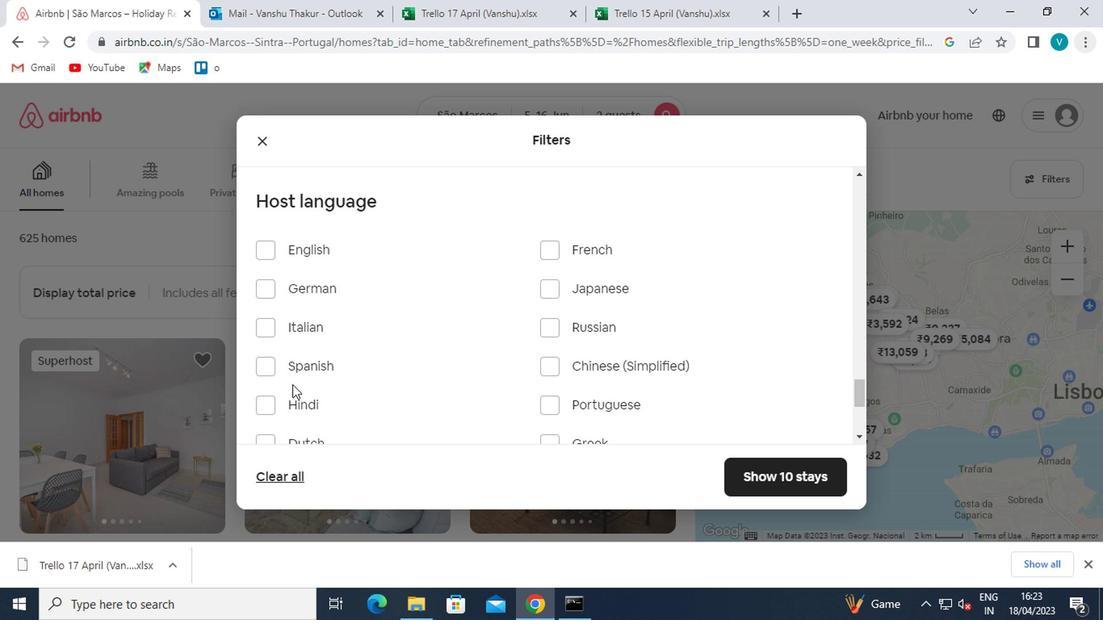 
Action: Mouse pressed left at (269, 368)
Screenshot: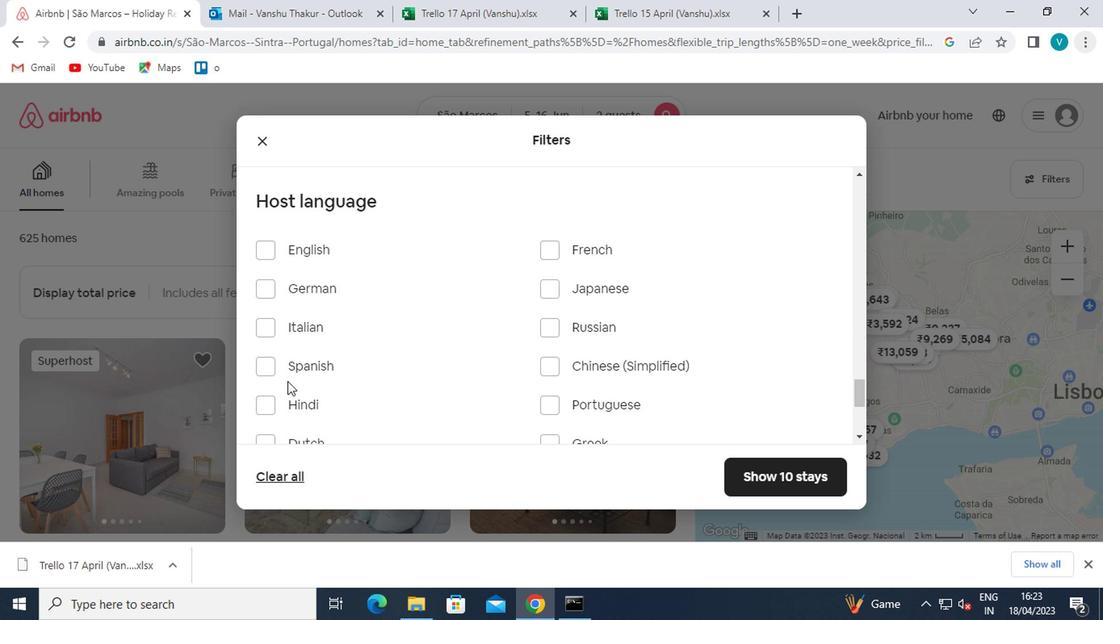 
Action: Mouse moved to (755, 468)
Screenshot: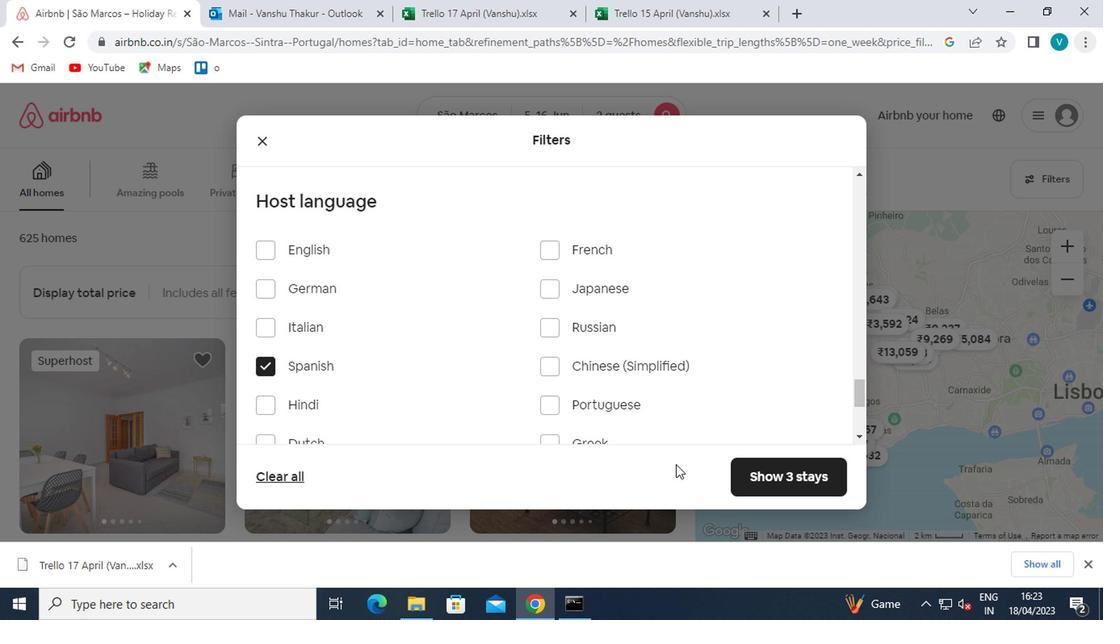 
Action: Mouse pressed left at (755, 468)
Screenshot: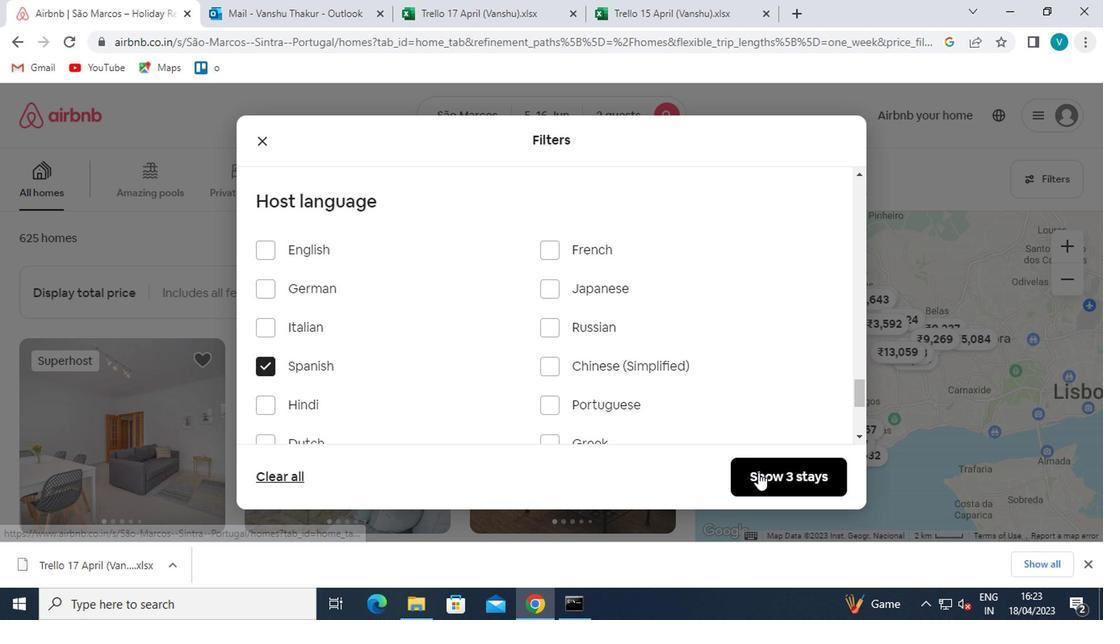 
Action: Mouse moved to (736, 459)
Screenshot: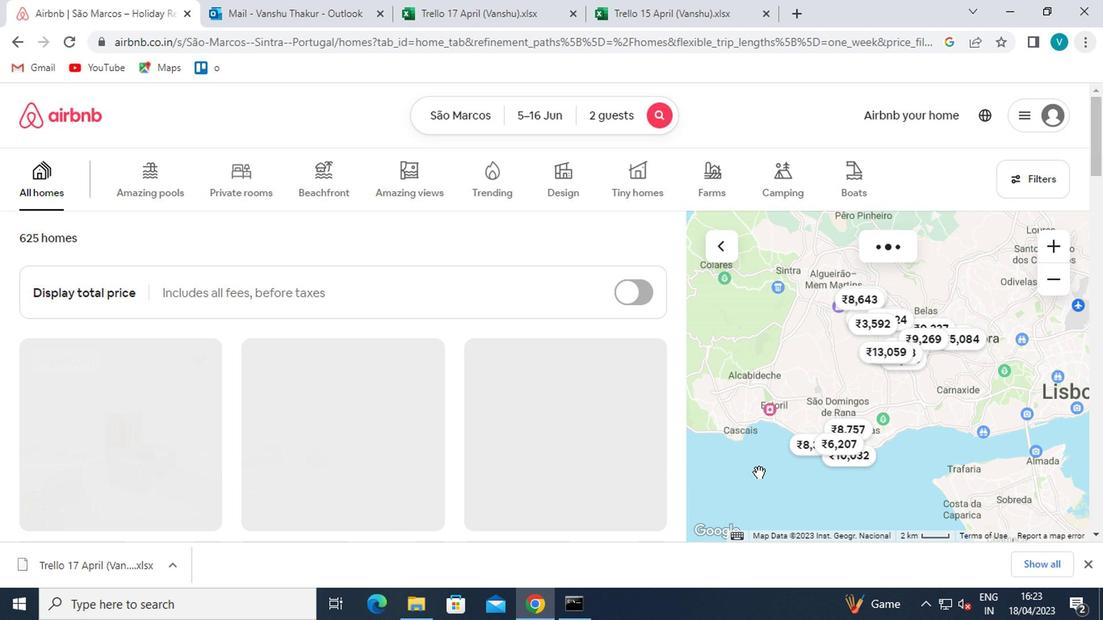 
